 Task: Create a Sprint called Sprint0000000240 in Scrum Project Project0000000080 in Jira. Set Duration of Sprint called Sprint0000000238 in Scrum Project Project0000000080 to 1 week in Jira. Set Duration of Sprint called Sprint0000000239 in Scrum Project Project0000000080 to 2 weeks in Jira. Set Duration of Sprint called Sprint0000000240 in Scrum Project Project0000000080 to 3 weeks in Jira. Create ChildIssue0000000781 as Child Issue of Issue Issue0000000391 in Backlog  in Scrum Project Project0000000079 in Jira
Action: Mouse moved to (75, 256)
Screenshot: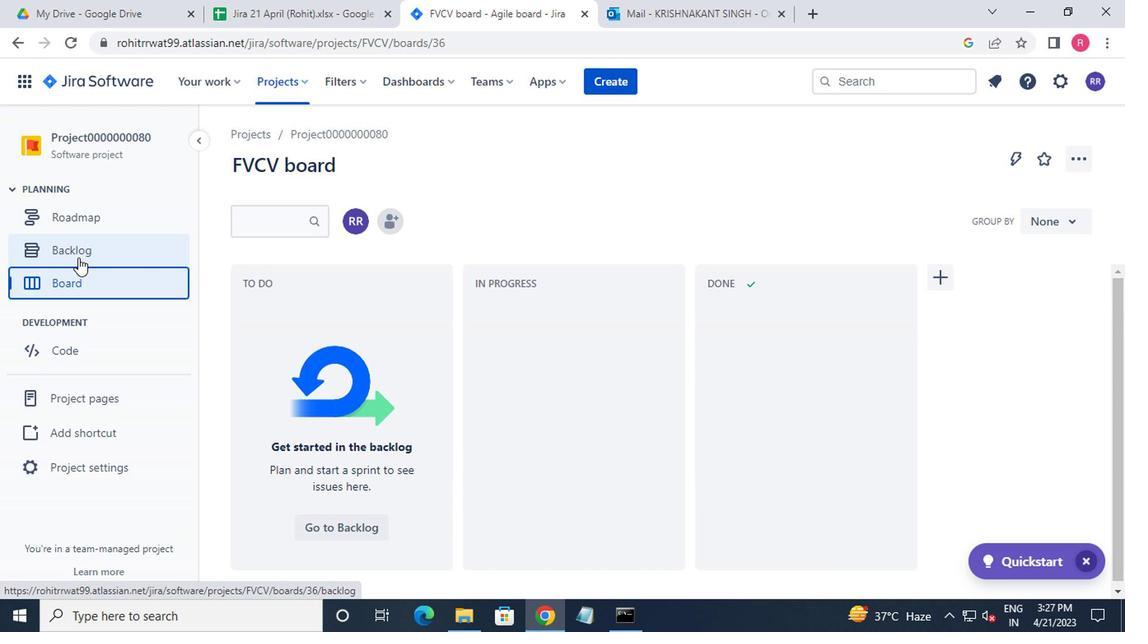 
Action: Mouse pressed left at (75, 256)
Screenshot: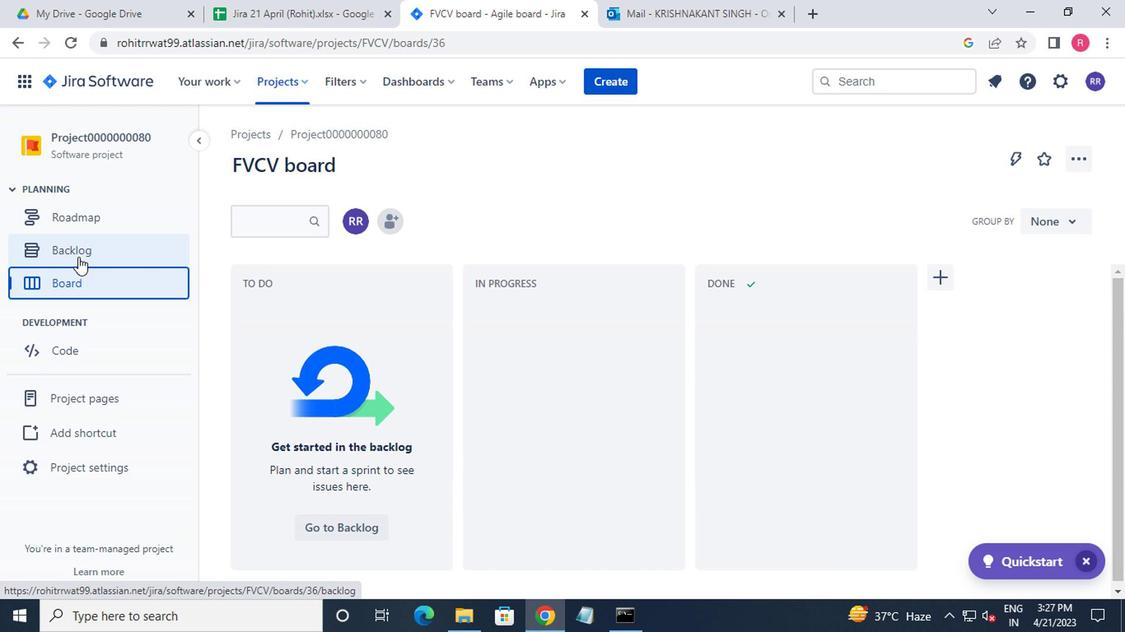 
Action: Mouse moved to (188, 325)
Screenshot: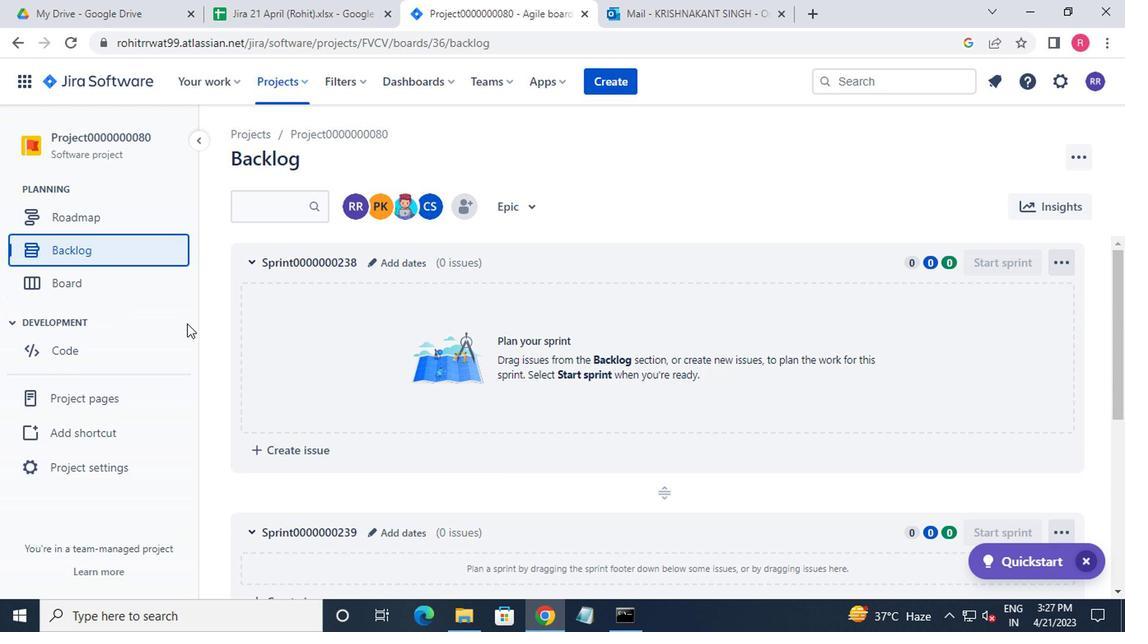 
Action: Mouse scrolled (188, 324) with delta (0, 0)
Screenshot: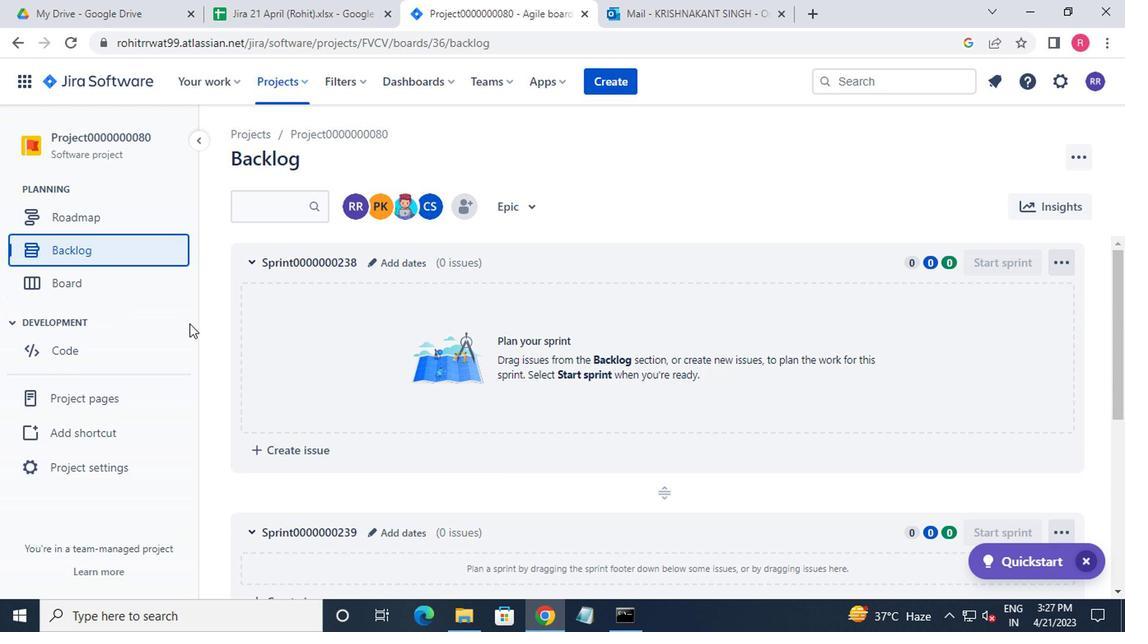 
Action: Mouse moved to (191, 327)
Screenshot: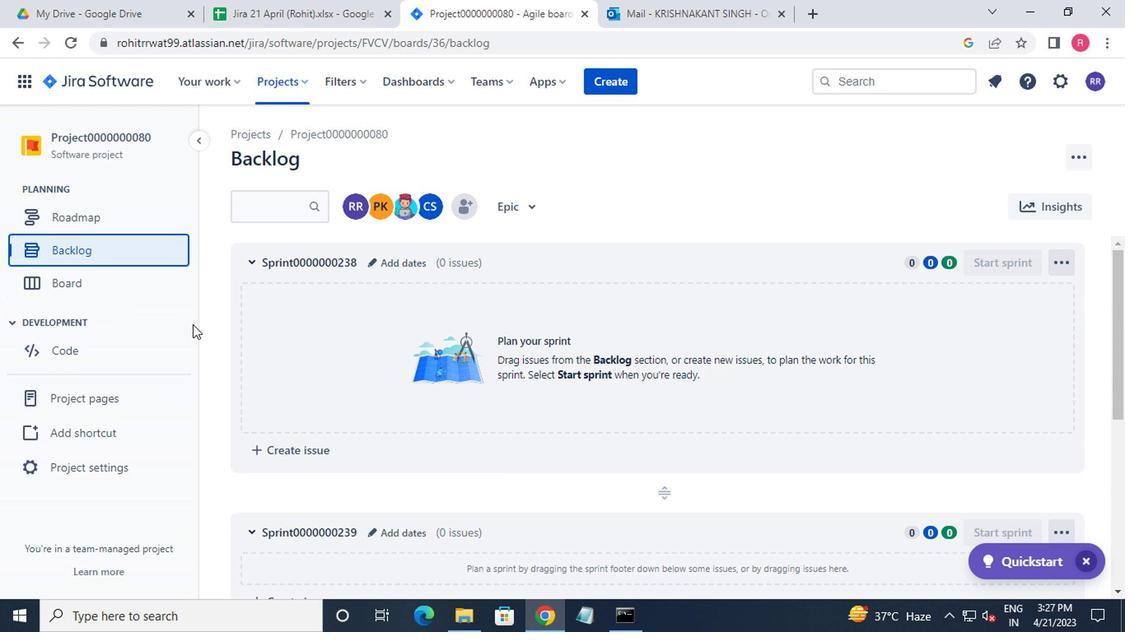 
Action: Mouse scrolled (191, 325) with delta (0, -1)
Screenshot: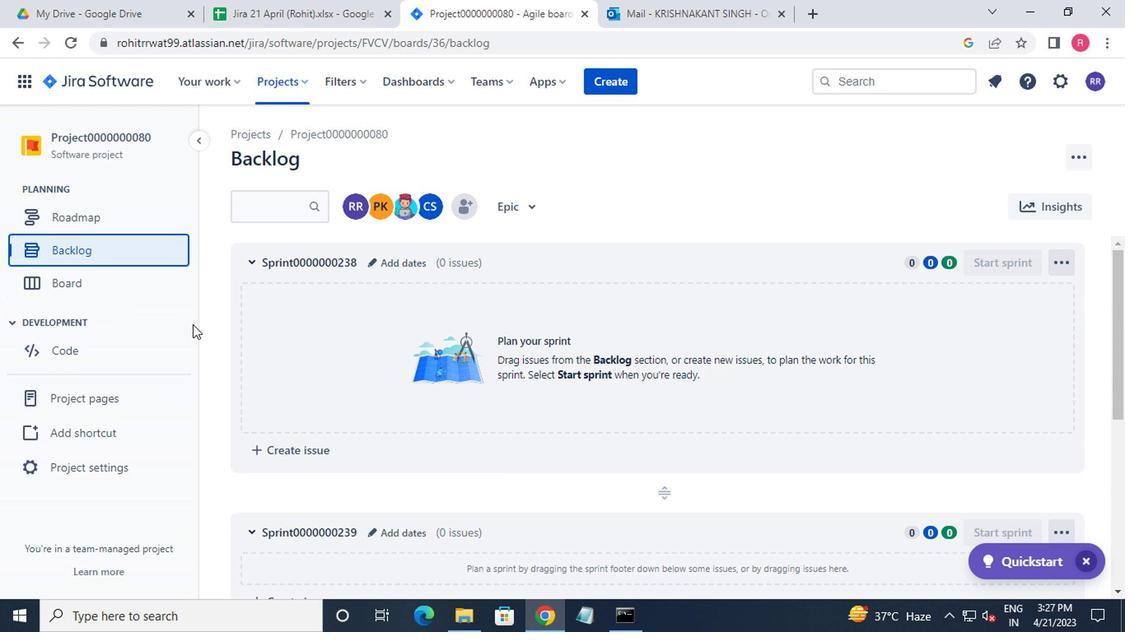 
Action: Mouse moved to (513, 325)
Screenshot: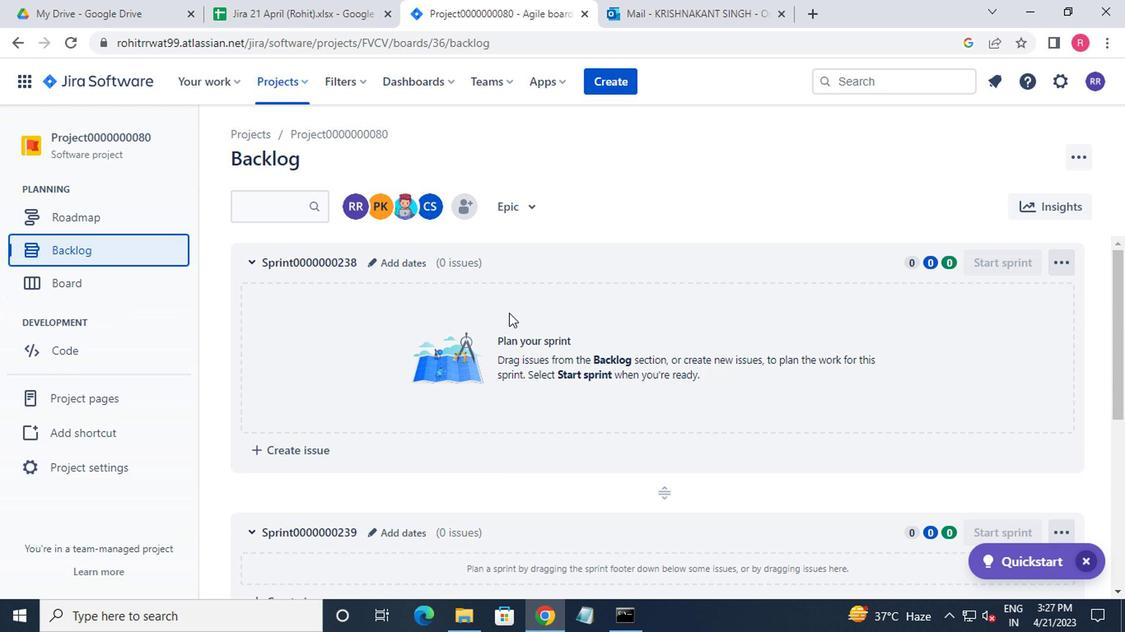 
Action: Mouse scrolled (513, 325) with delta (0, 0)
Screenshot: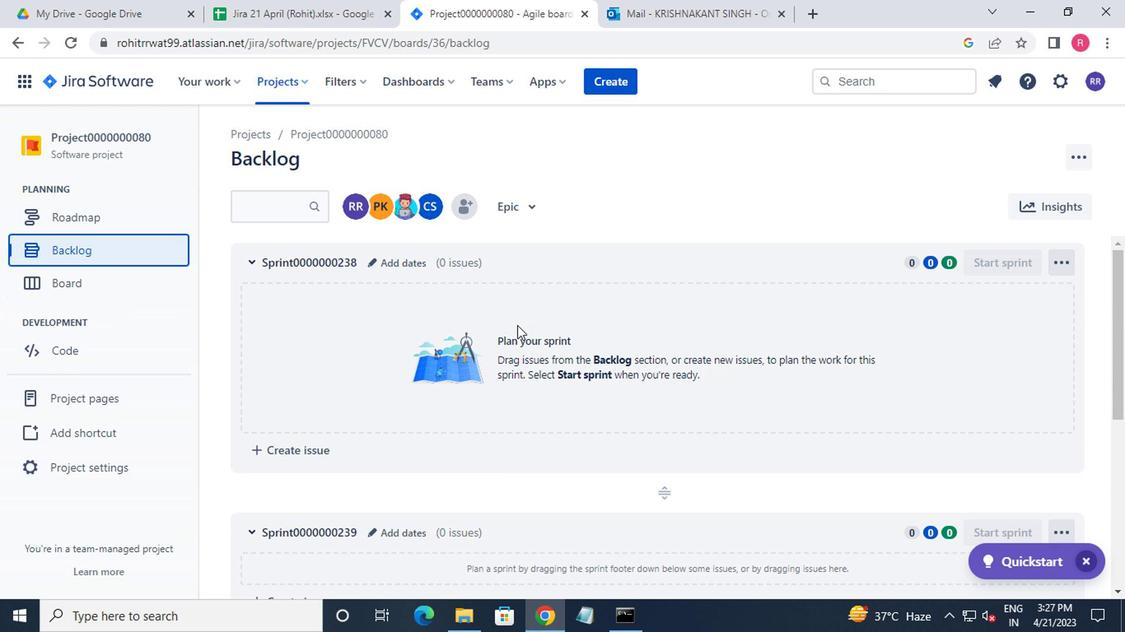 
Action: Mouse moved to (513, 327)
Screenshot: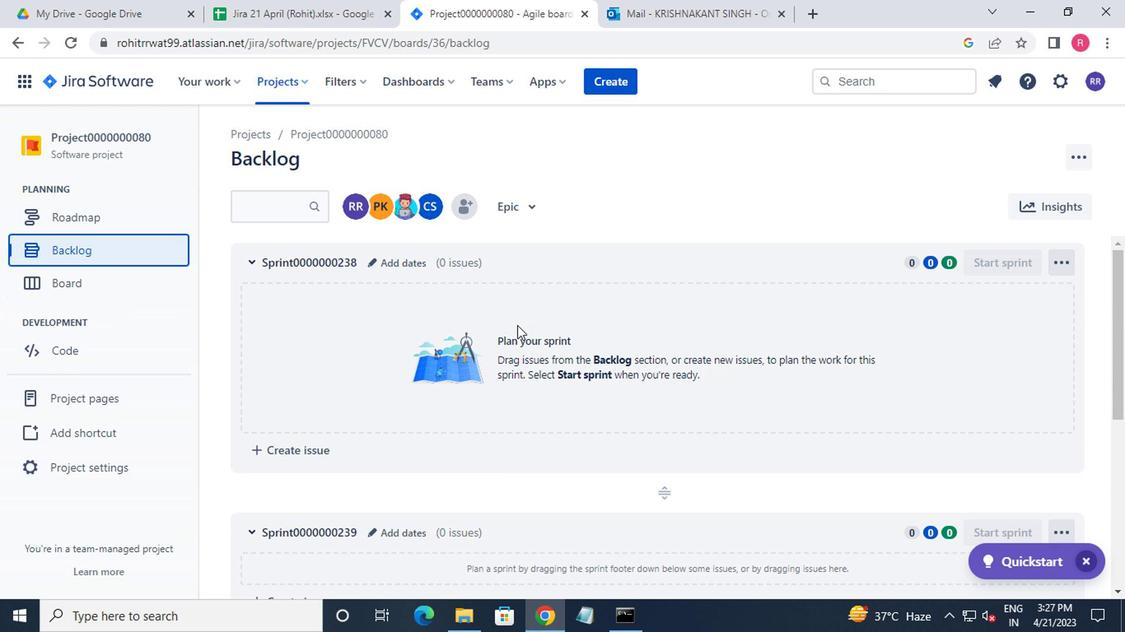 
Action: Mouse scrolled (513, 325) with delta (0, -1)
Screenshot: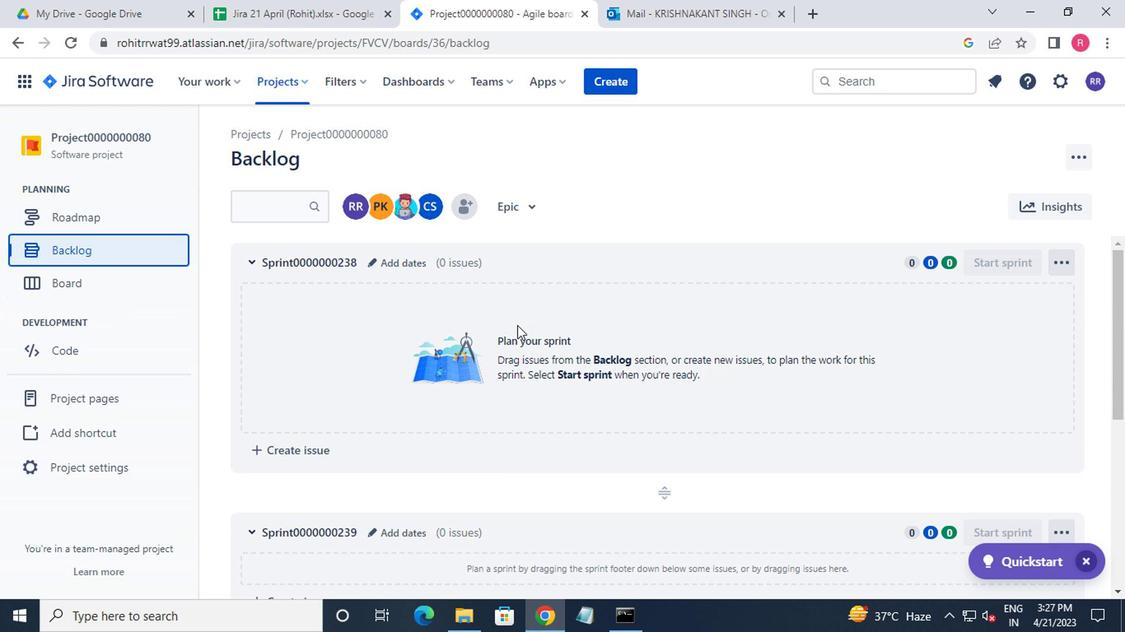 
Action: Mouse scrolled (513, 325) with delta (0, -1)
Screenshot: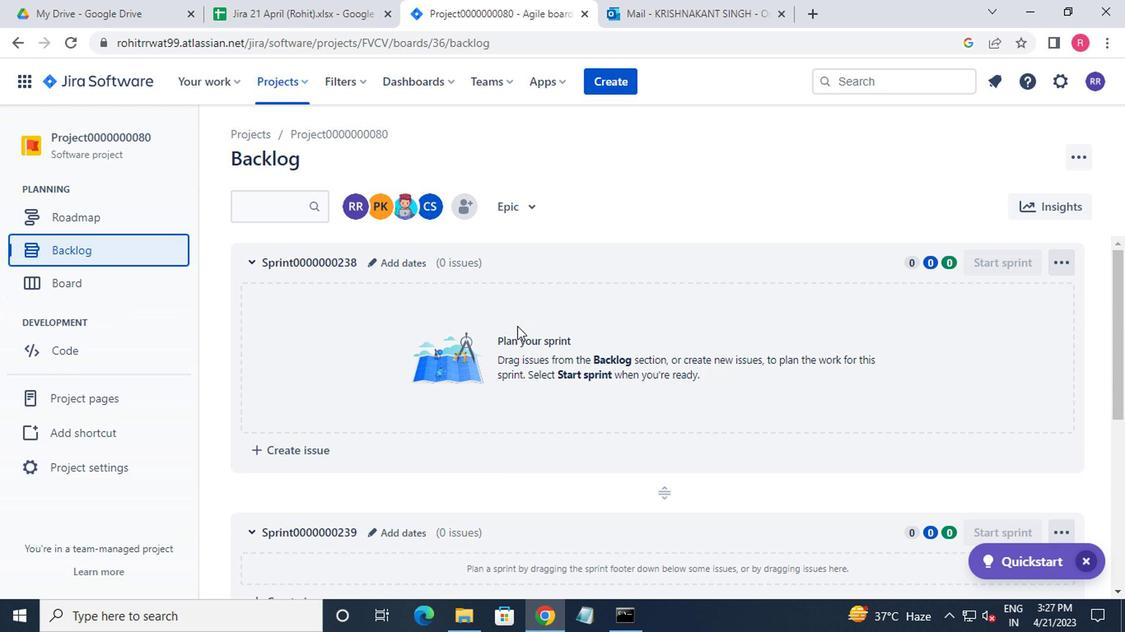 
Action: Mouse moved to (514, 328)
Screenshot: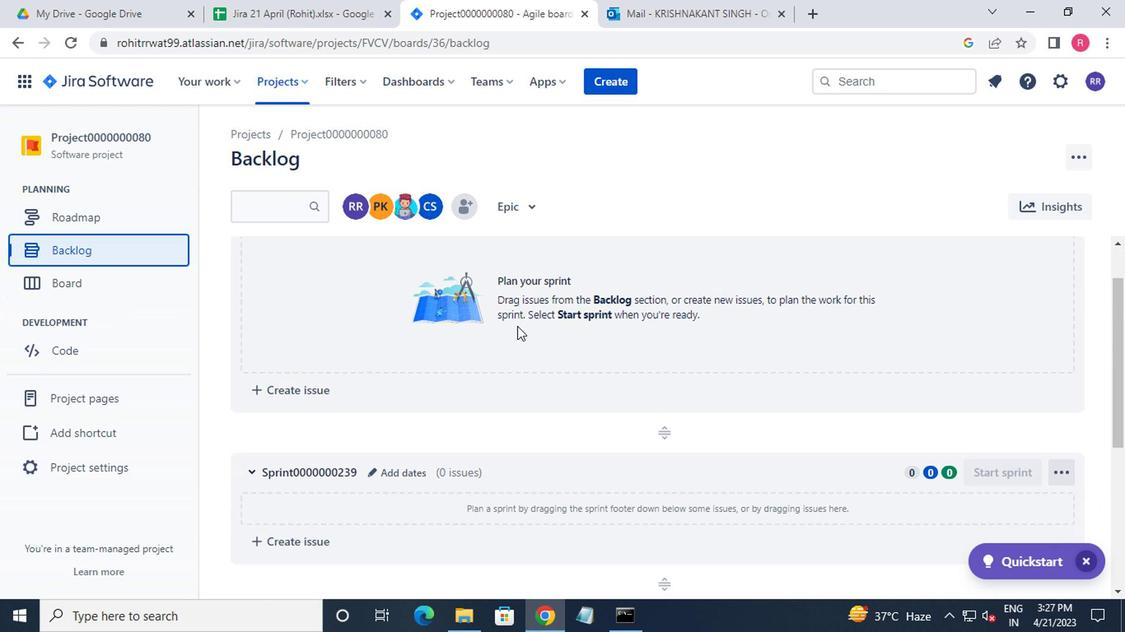 
Action: Mouse scrolled (514, 327) with delta (0, -1)
Screenshot: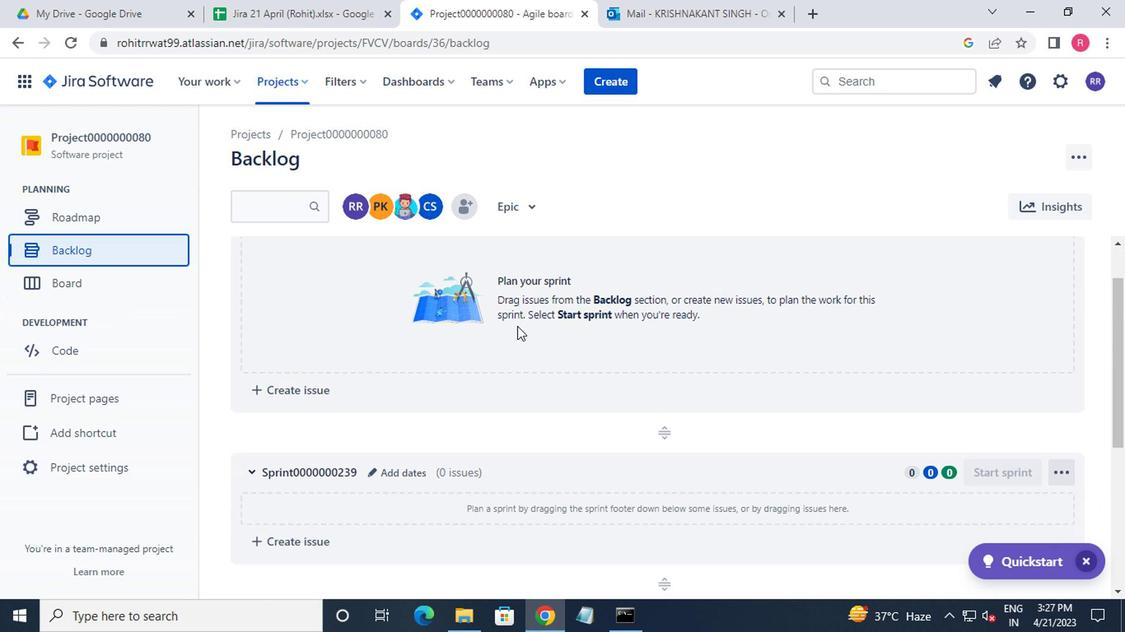 
Action: Mouse moved to (514, 330)
Screenshot: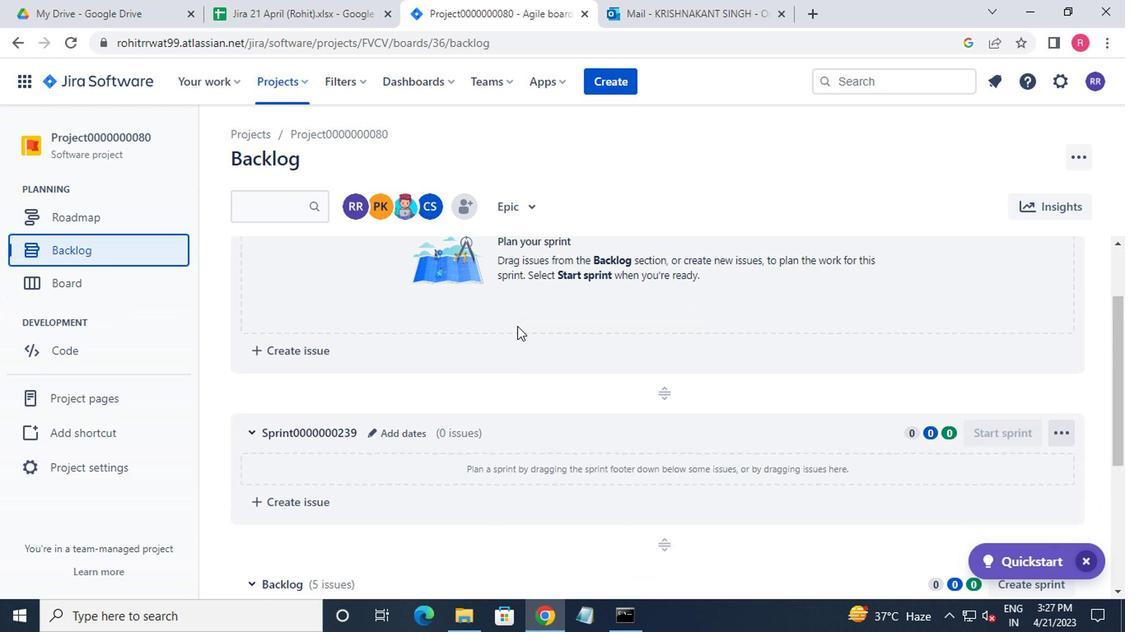 
Action: Mouse scrolled (514, 329) with delta (0, -1)
Screenshot: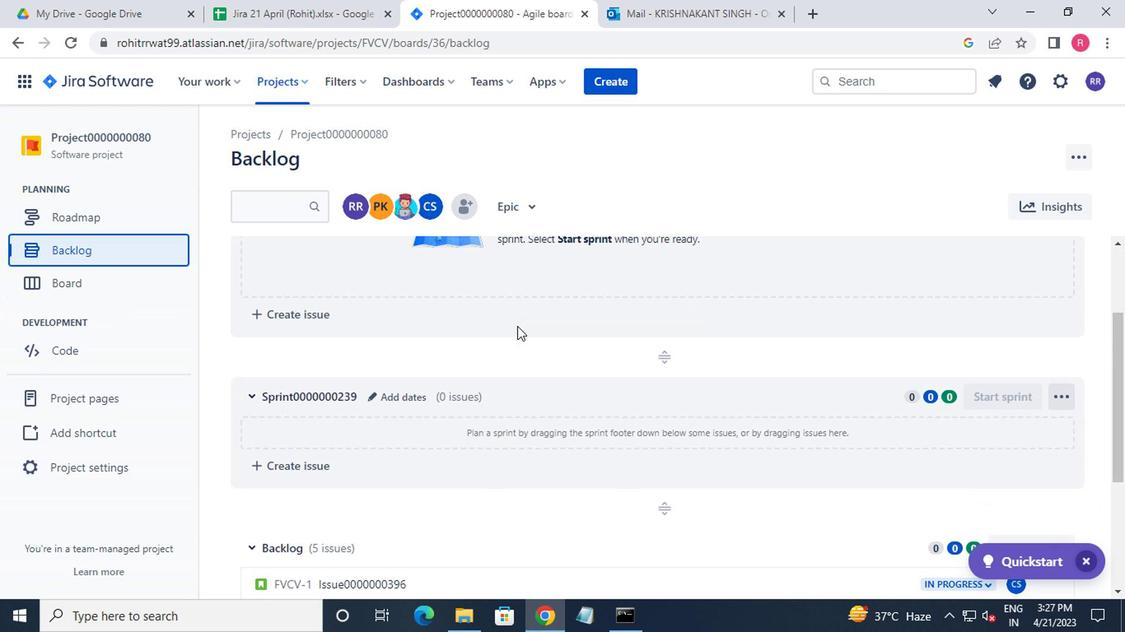 
Action: Mouse moved to (518, 333)
Screenshot: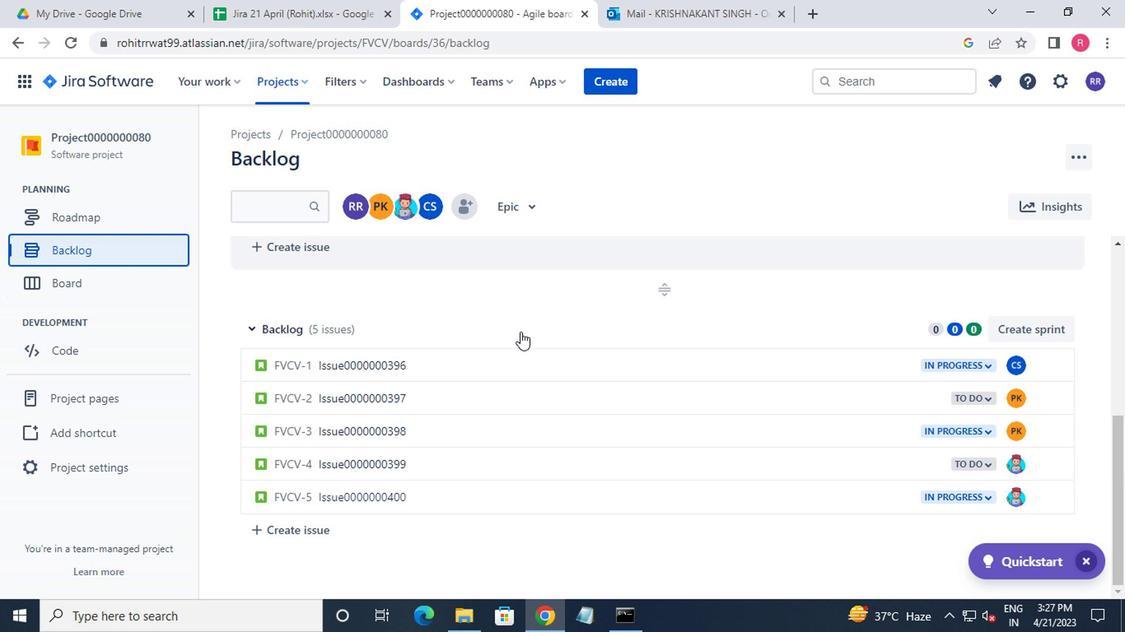 
Action: Mouse scrolled (518, 334) with delta (0, 1)
Screenshot: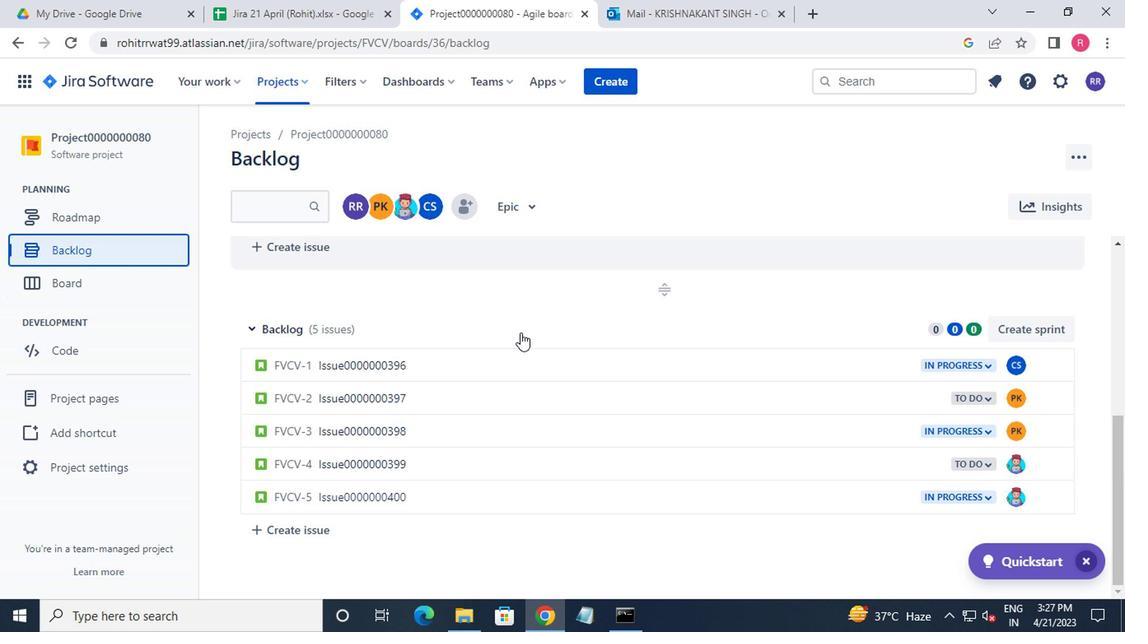 
Action: Mouse scrolled (518, 334) with delta (0, 1)
Screenshot: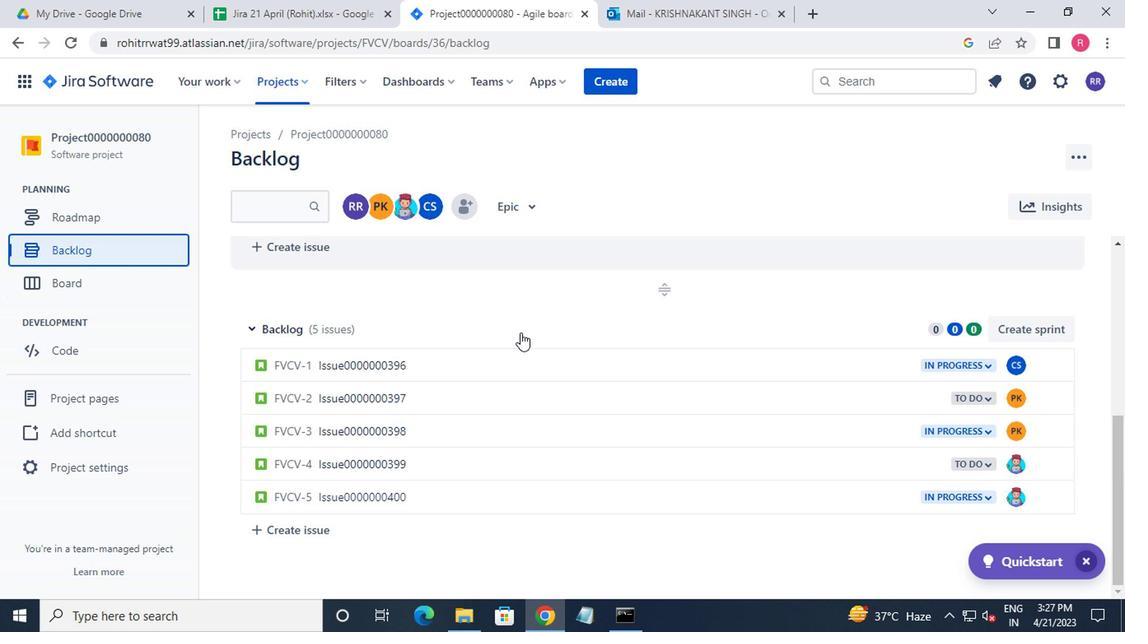 
Action: Mouse scrolled (518, 334) with delta (0, 1)
Screenshot: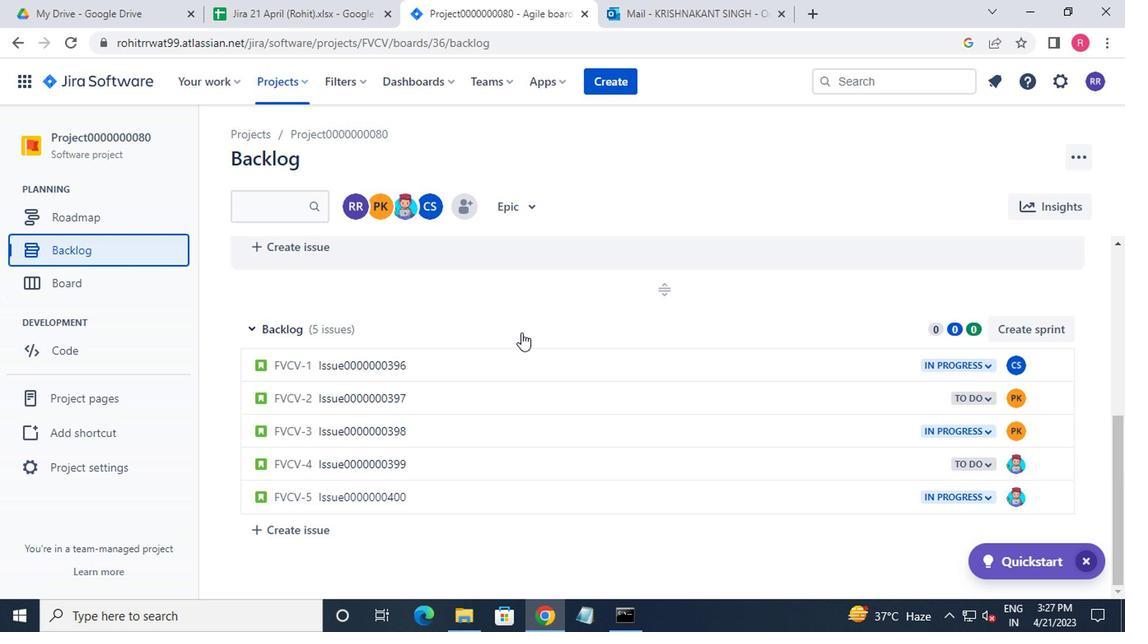 
Action: Mouse moved to (518, 333)
Screenshot: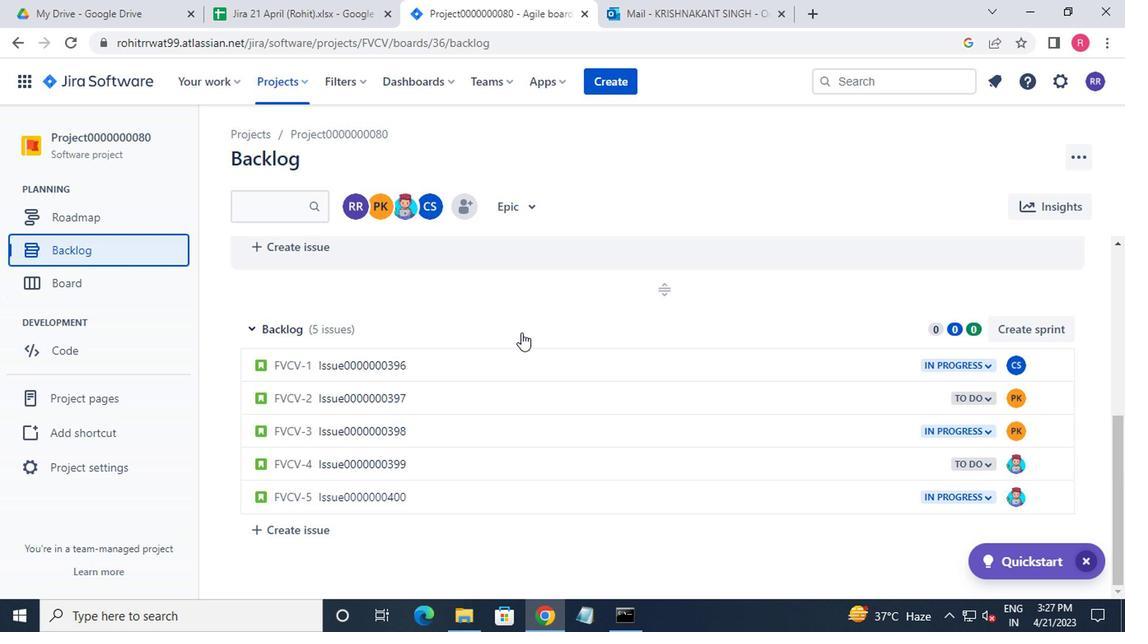 
Action: Mouse scrolled (518, 334) with delta (0, 1)
Screenshot: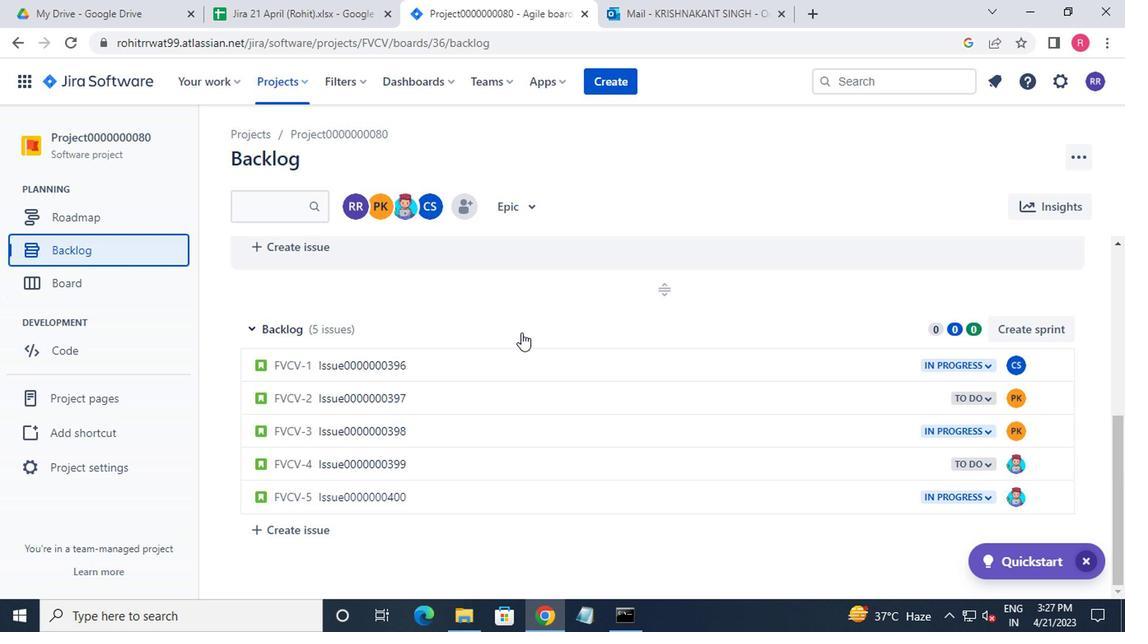 
Action: Mouse moved to (518, 333)
Screenshot: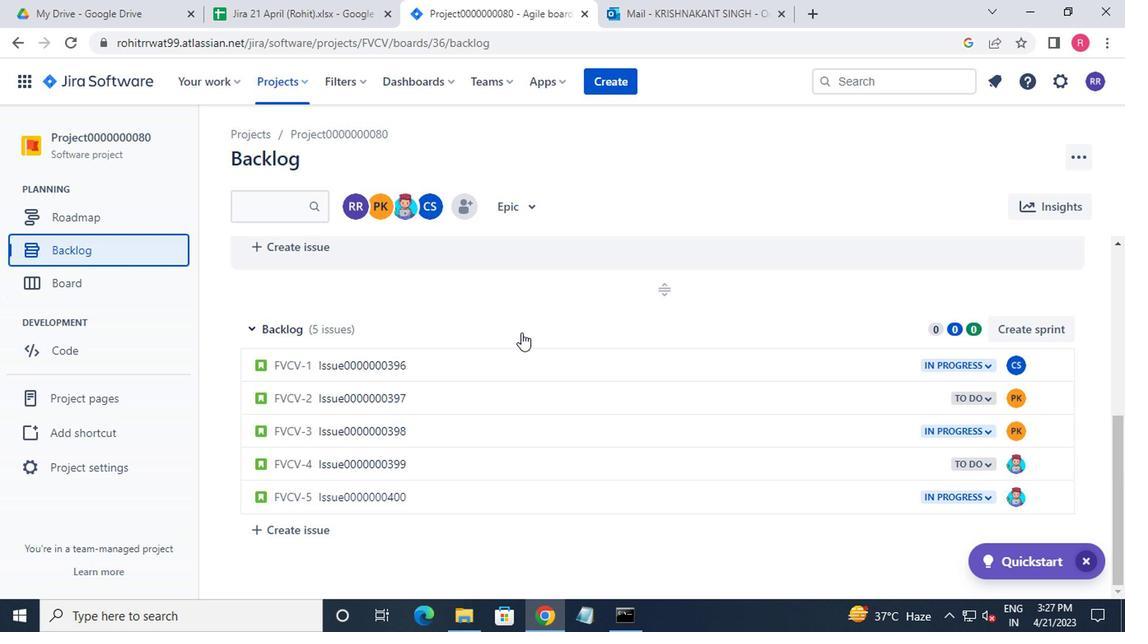 
Action: Mouse scrolled (518, 332) with delta (0, 0)
Screenshot: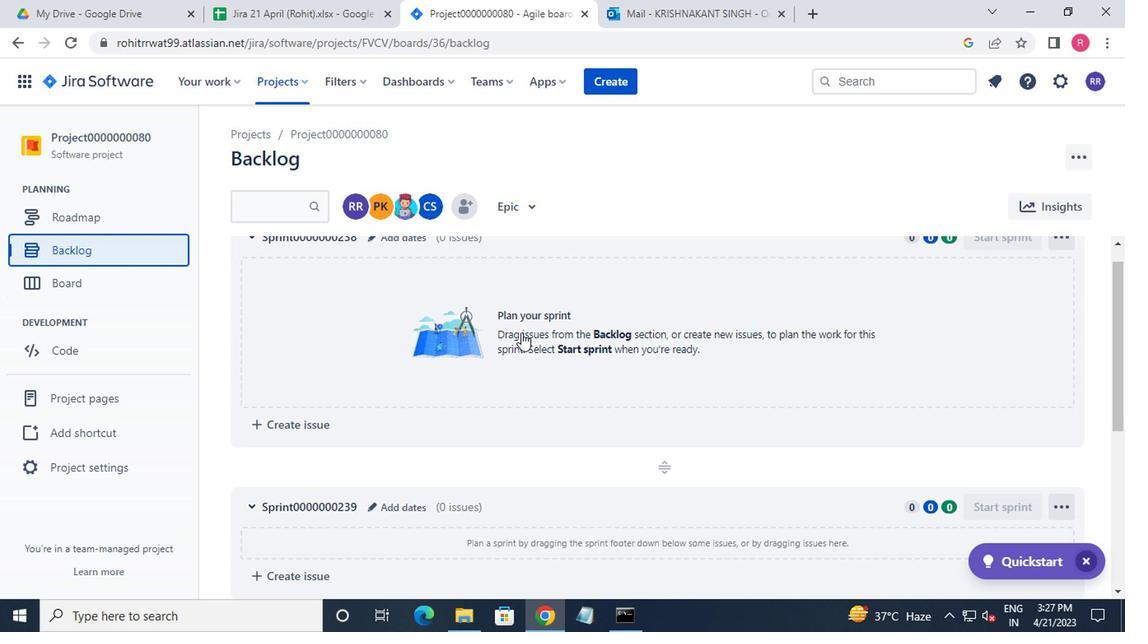 
Action: Mouse scrolled (518, 332) with delta (0, 0)
Screenshot: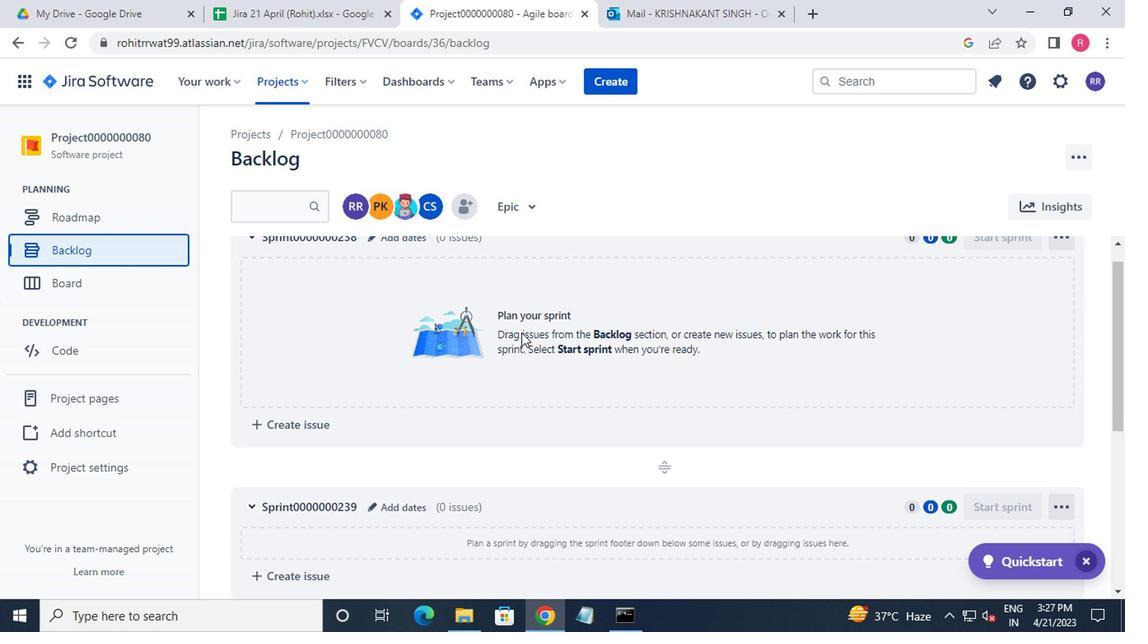 
Action: Mouse moved to (1029, 494)
Screenshot: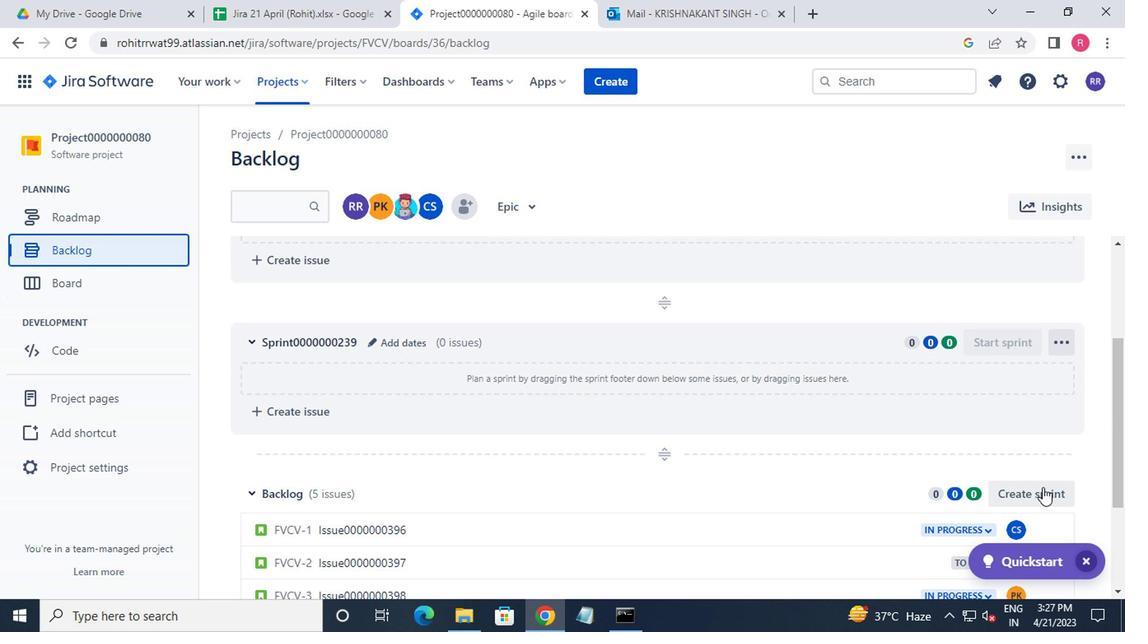 
Action: Mouse pressed left at (1029, 494)
Screenshot: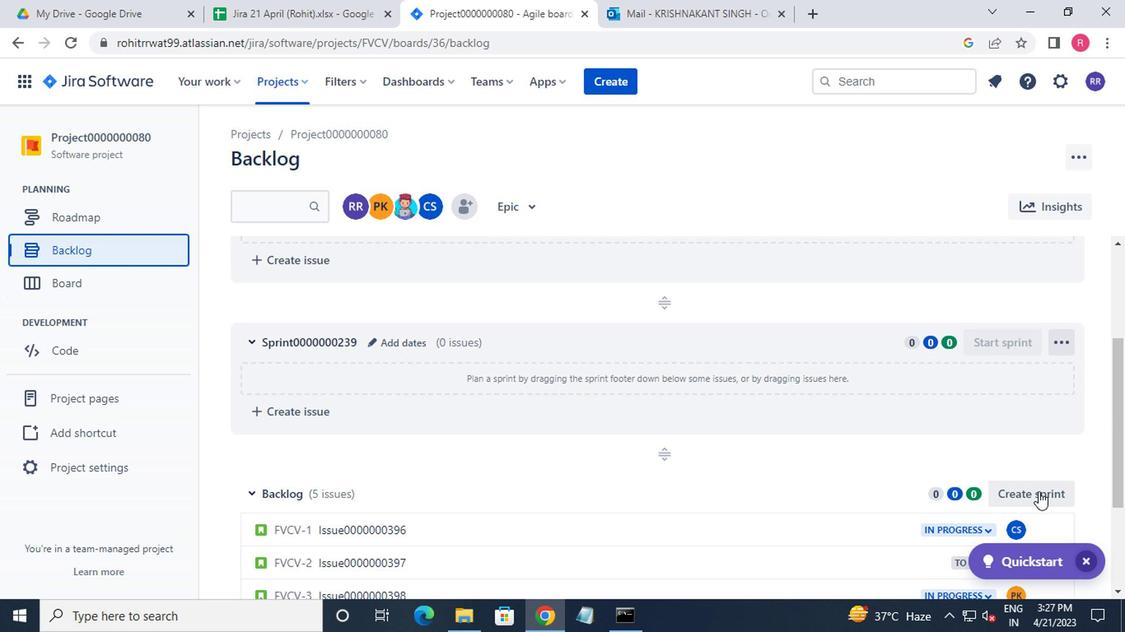 
Action: Mouse moved to (427, 491)
Screenshot: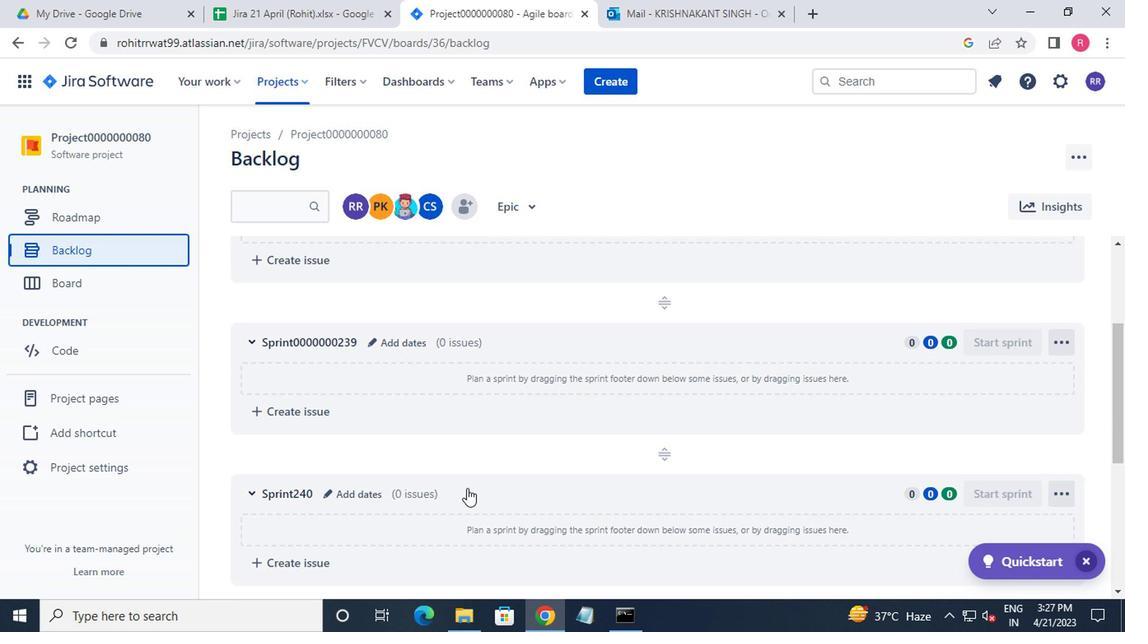 
Action: Mouse scrolled (427, 490) with delta (0, 0)
Screenshot: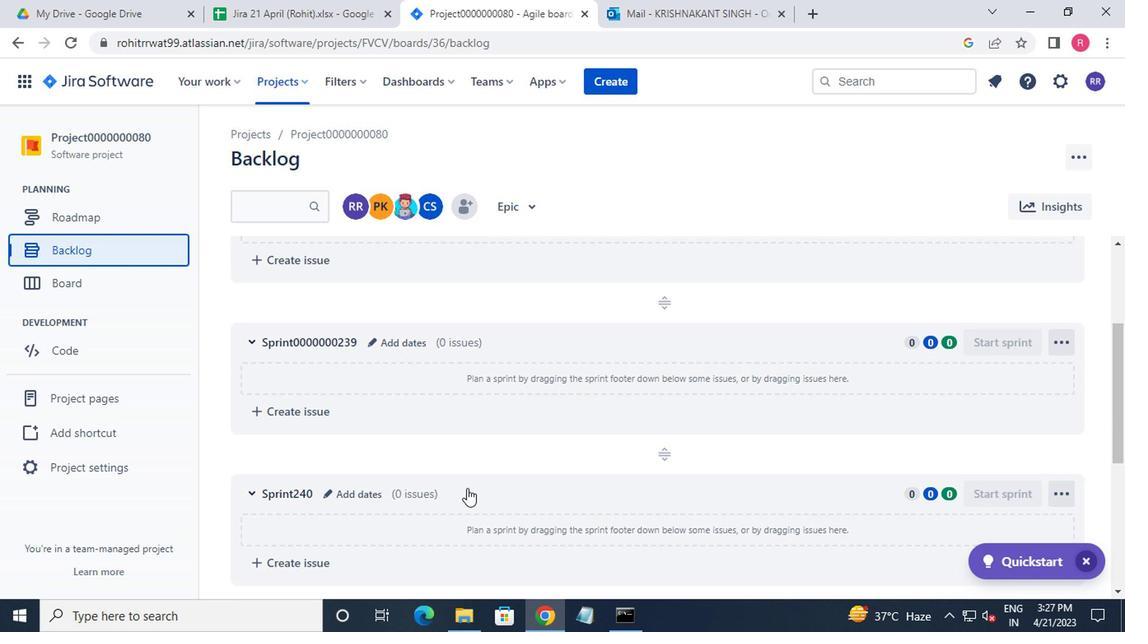 
Action: Mouse moved to (323, 416)
Screenshot: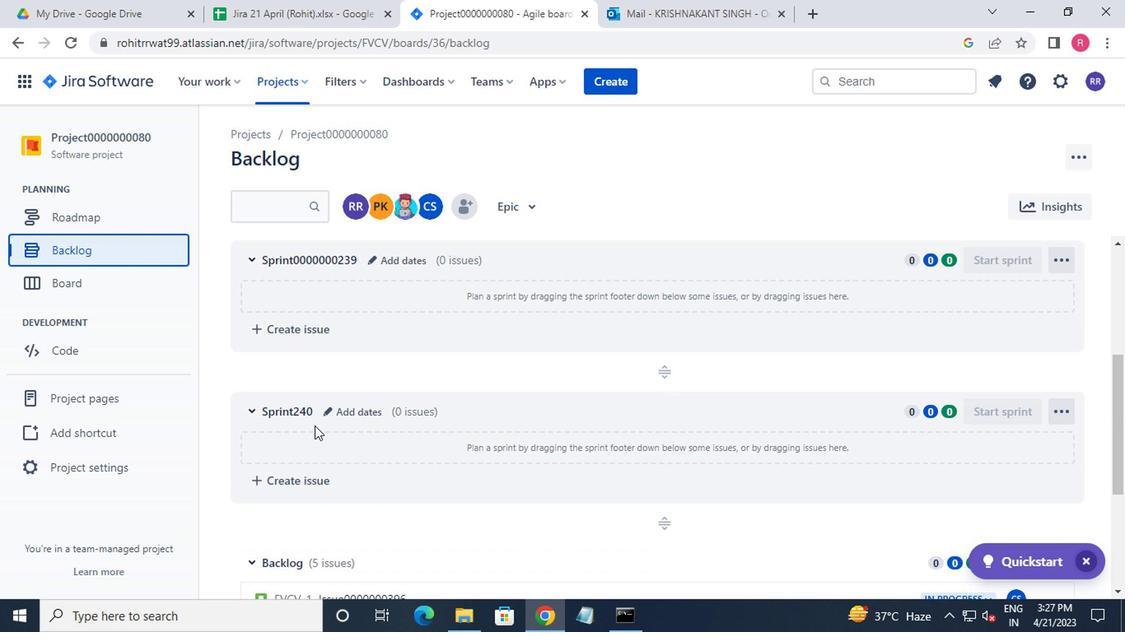 
Action: Mouse pressed left at (323, 416)
Screenshot: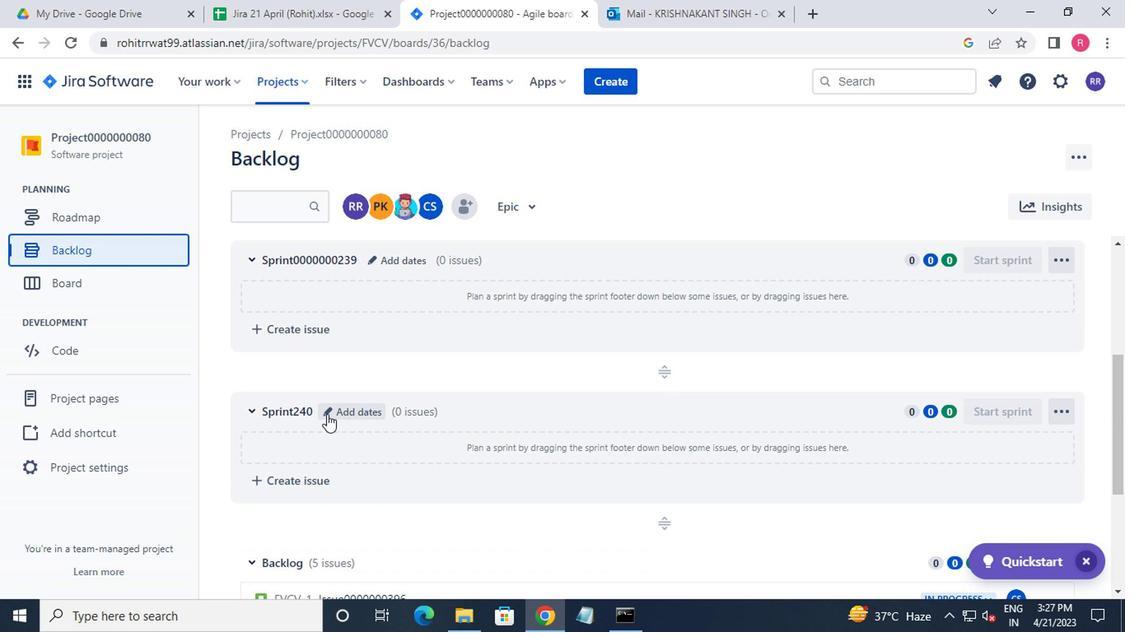 
Action: Mouse moved to (365, 208)
Screenshot: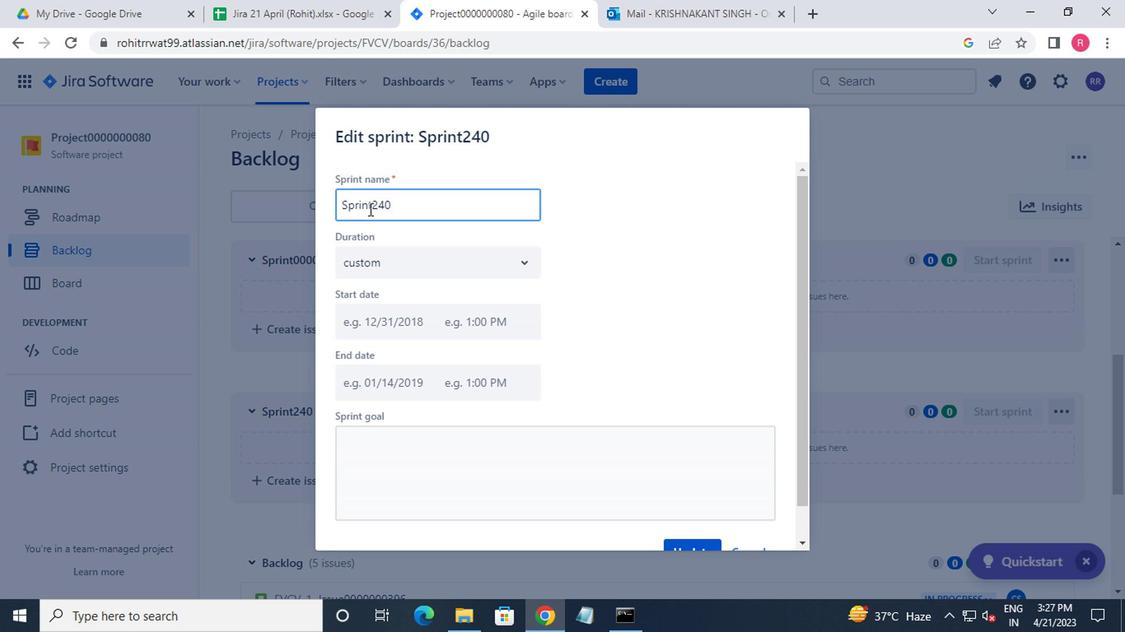 
Action: Mouse pressed left at (365, 208)
Screenshot: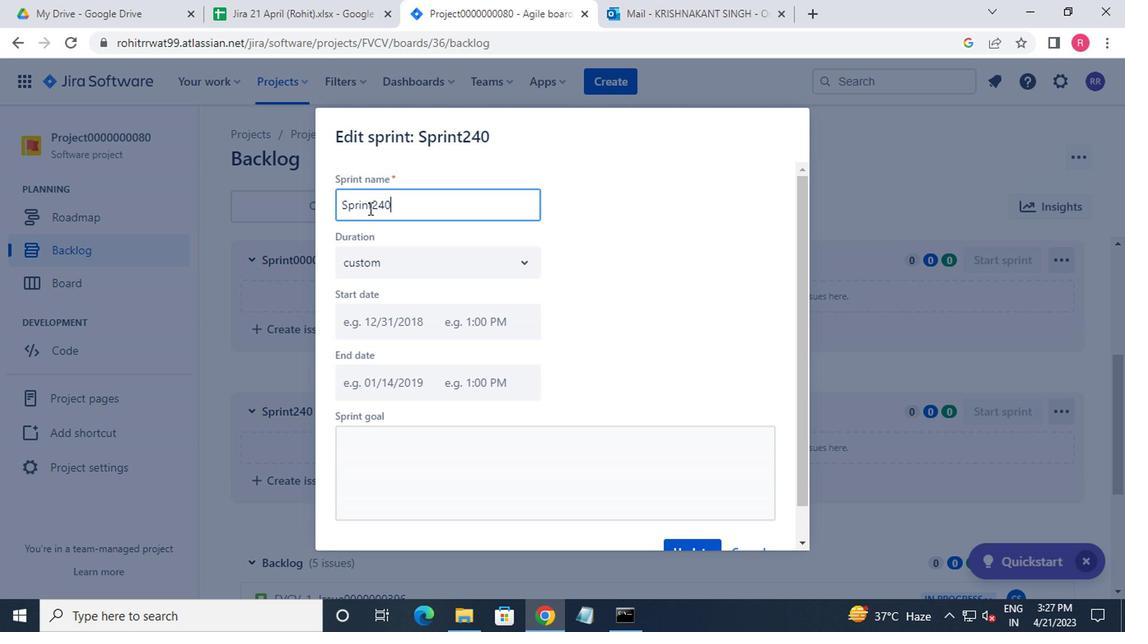 
Action: Mouse moved to (369, 206)
Screenshot: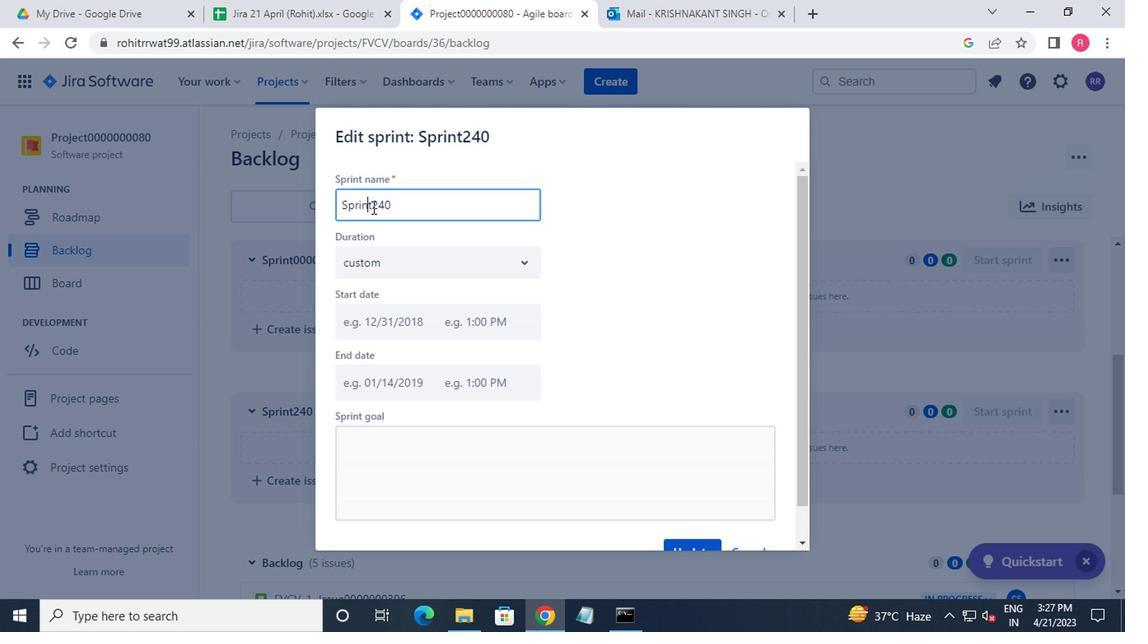 
Action: Mouse pressed left at (369, 206)
Screenshot: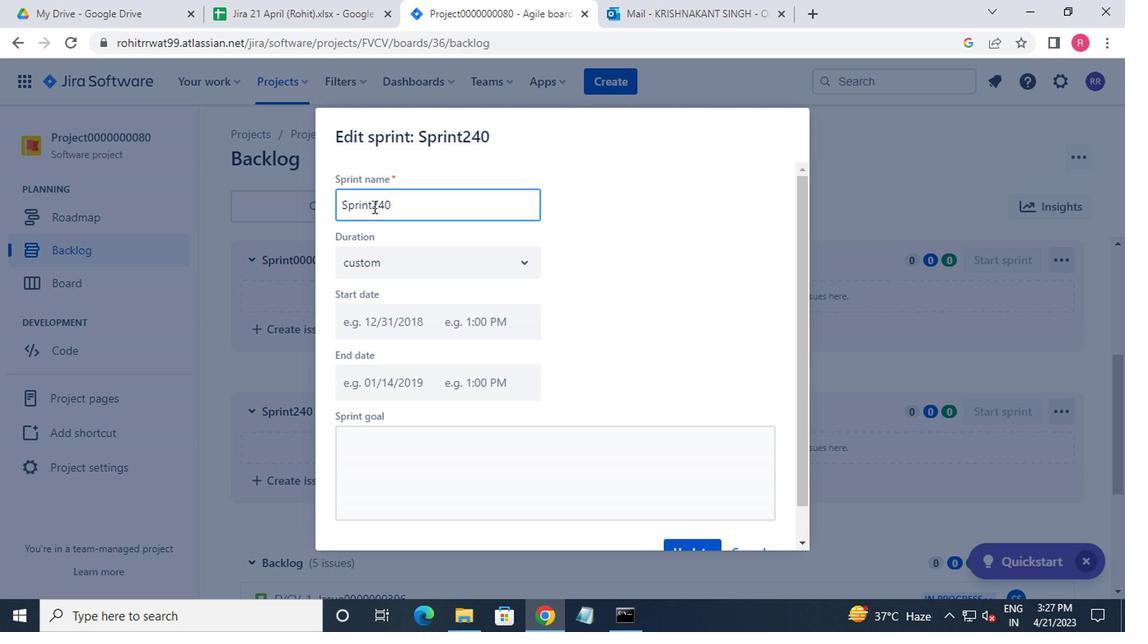 
Action: Key pressed 0000000<Key.enter>
Screenshot: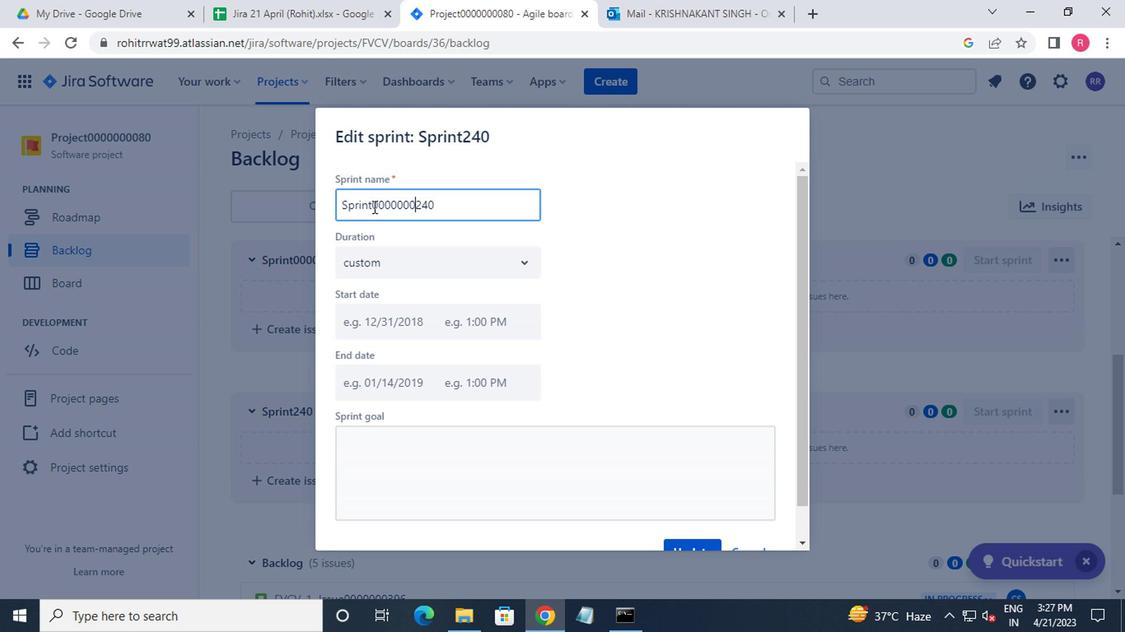 
Action: Mouse moved to (403, 287)
Screenshot: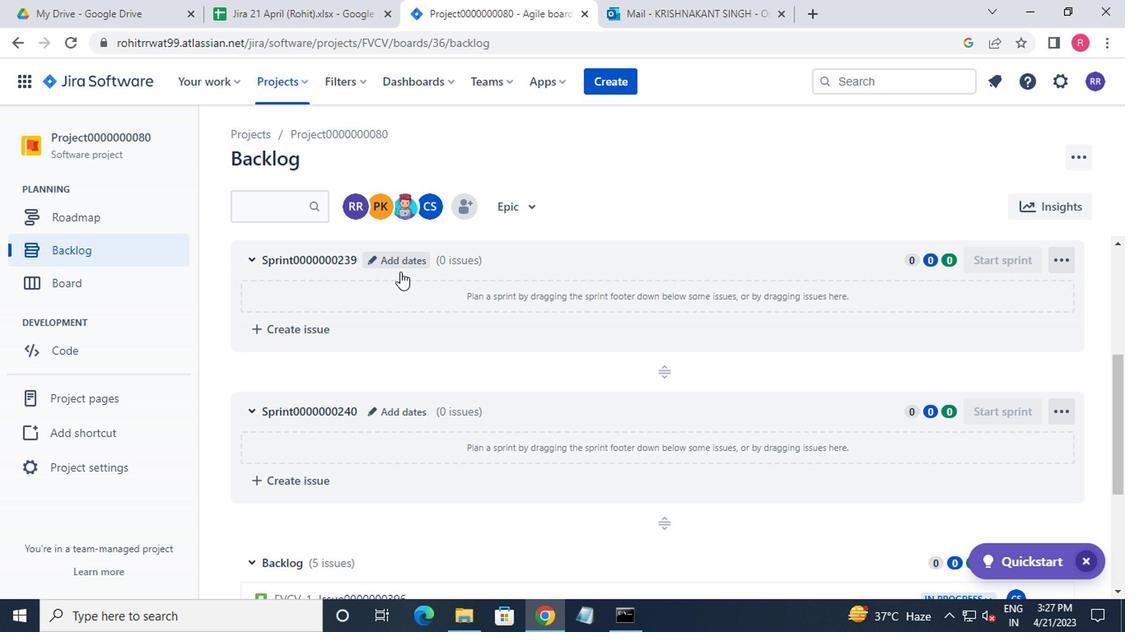 
Action: Mouse scrolled (403, 288) with delta (0, 1)
Screenshot: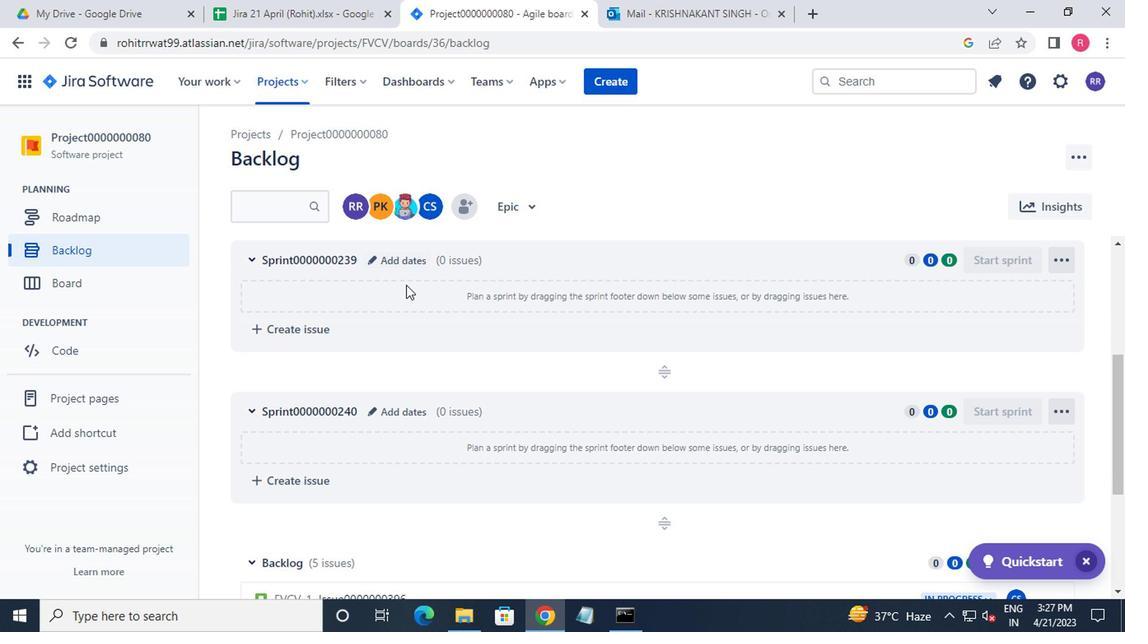 
Action: Mouse scrolled (403, 288) with delta (0, 1)
Screenshot: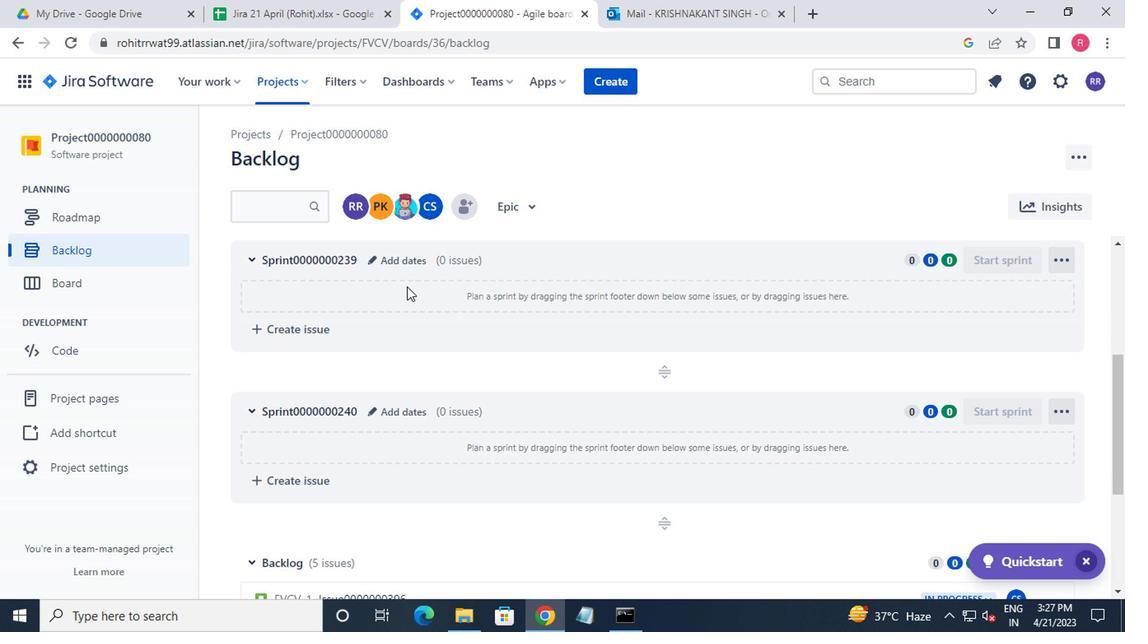 
Action: Mouse scrolled (403, 288) with delta (0, 1)
Screenshot: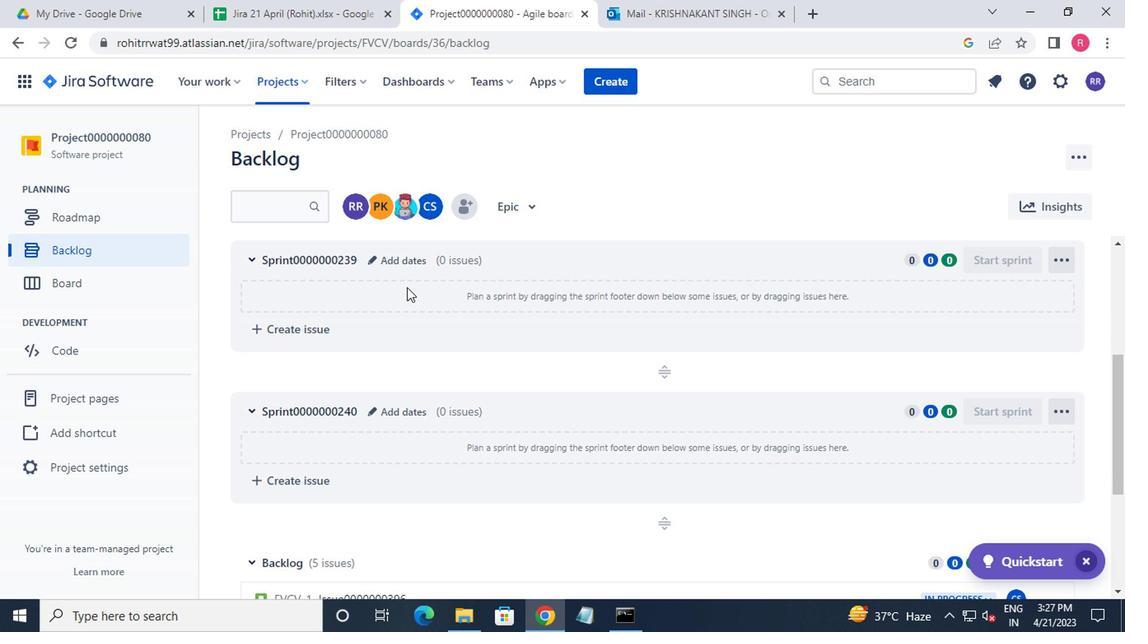 
Action: Mouse scrolled (403, 288) with delta (0, 1)
Screenshot: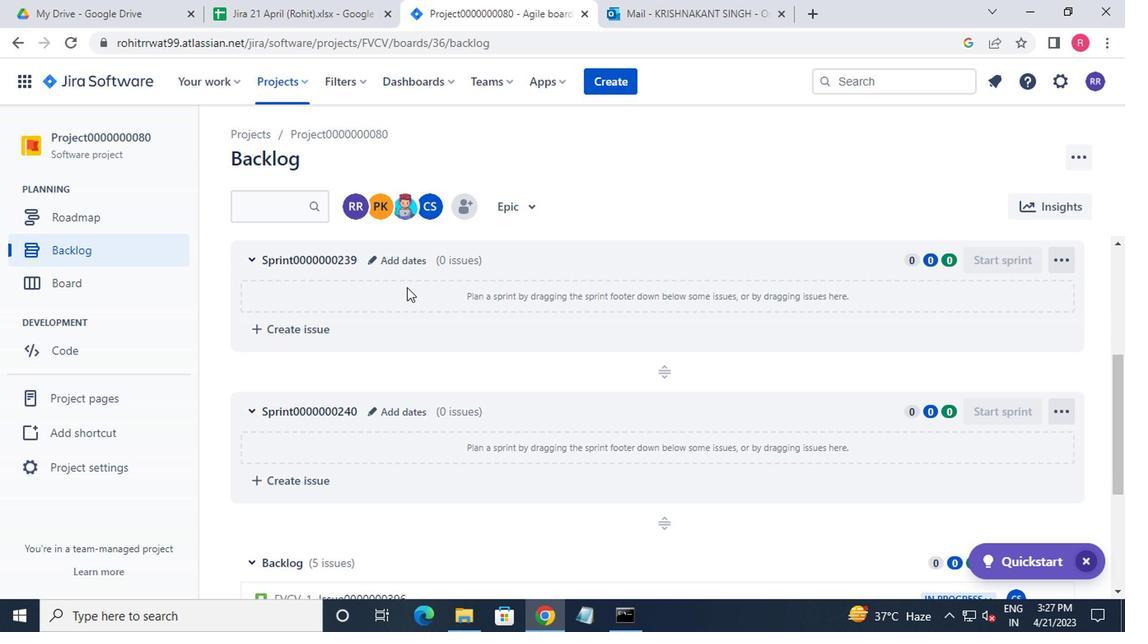 
Action: Mouse moved to (363, 267)
Screenshot: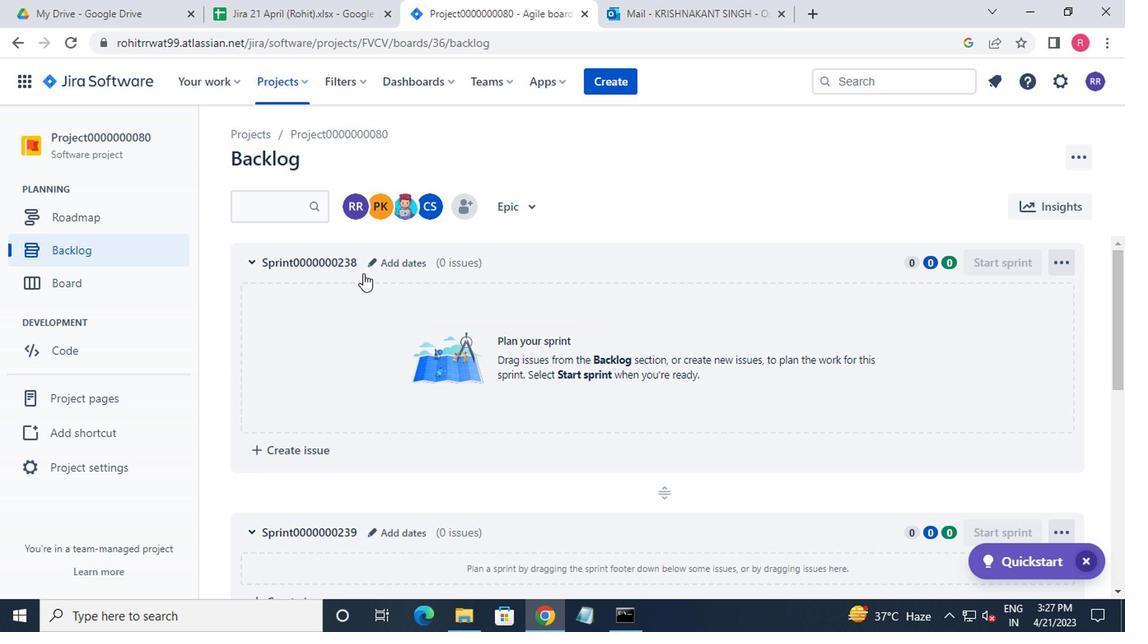 
Action: Mouse pressed left at (363, 267)
Screenshot: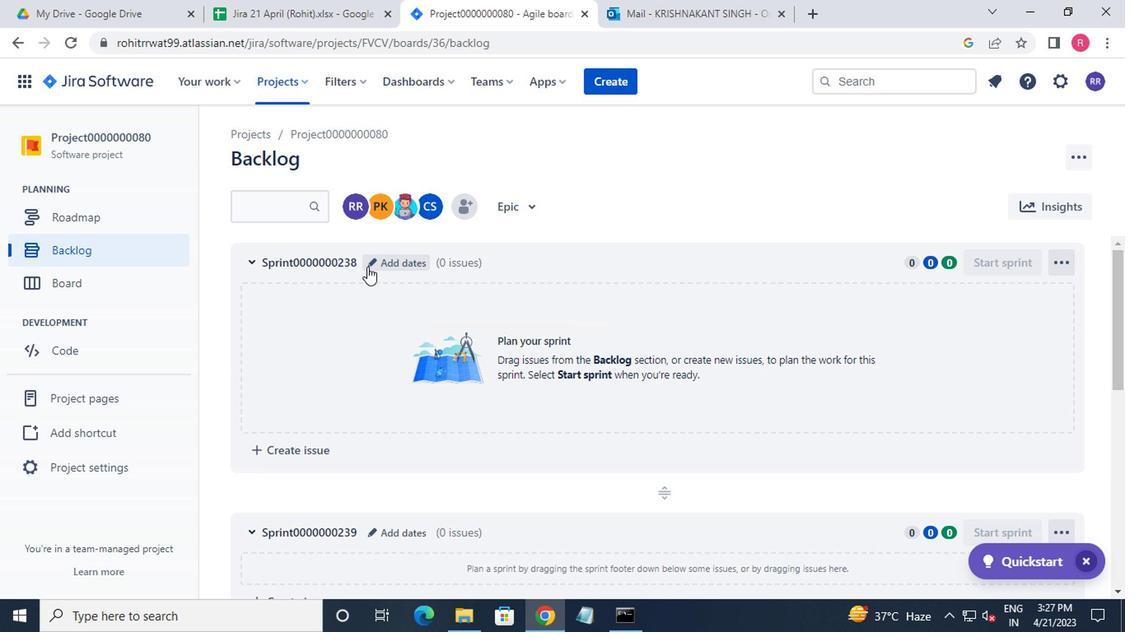 
Action: Mouse moved to (436, 256)
Screenshot: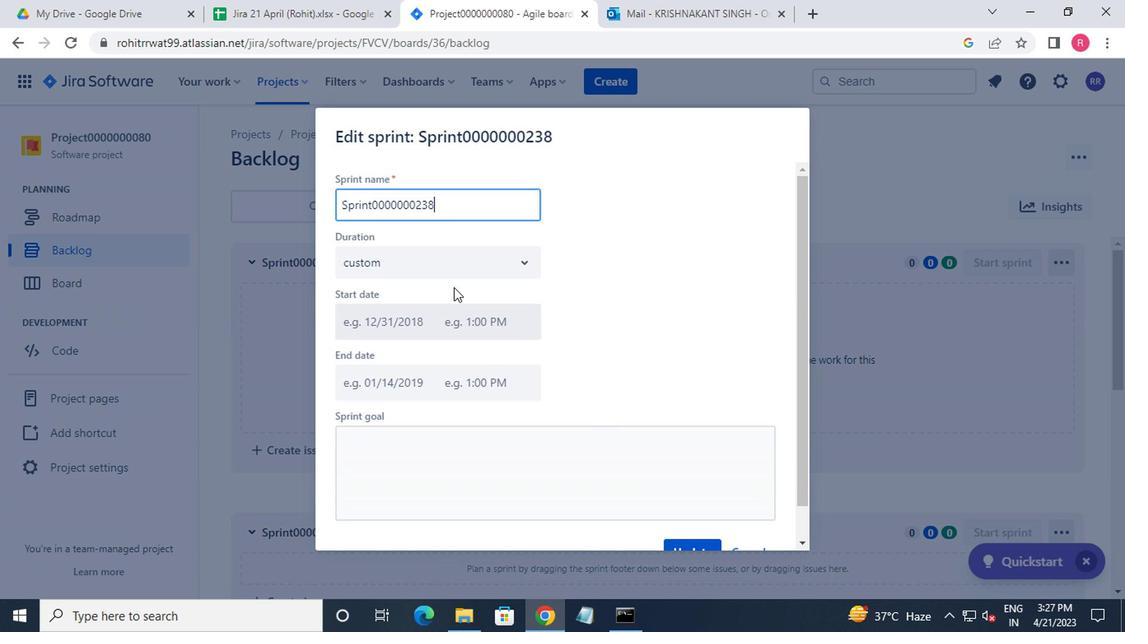 
Action: Mouse pressed left at (436, 256)
Screenshot: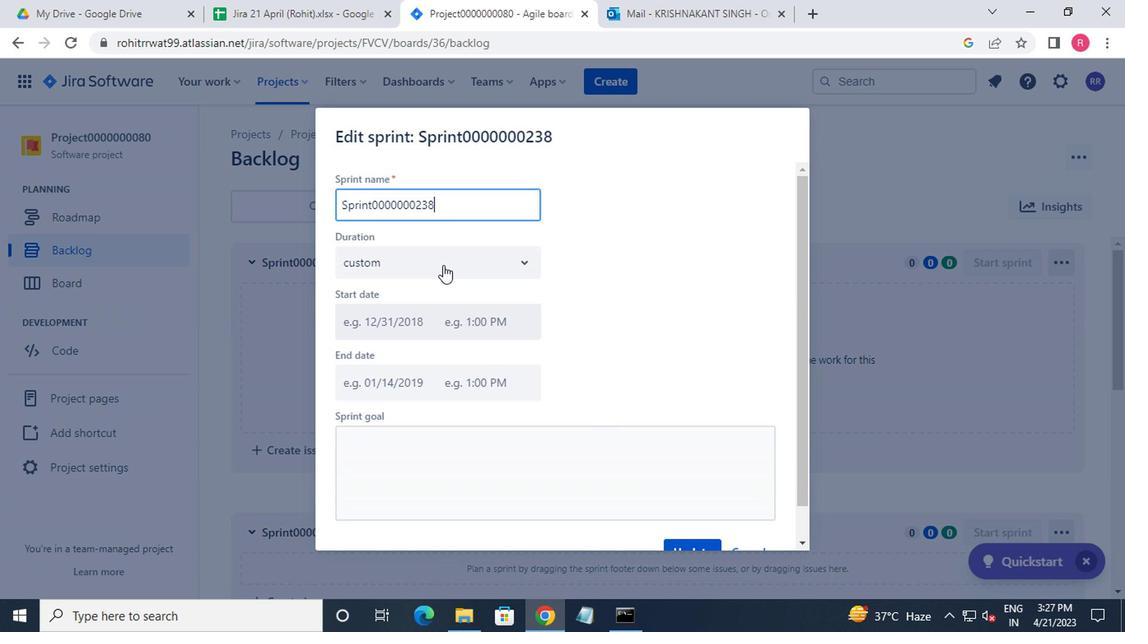 
Action: Mouse moved to (424, 313)
Screenshot: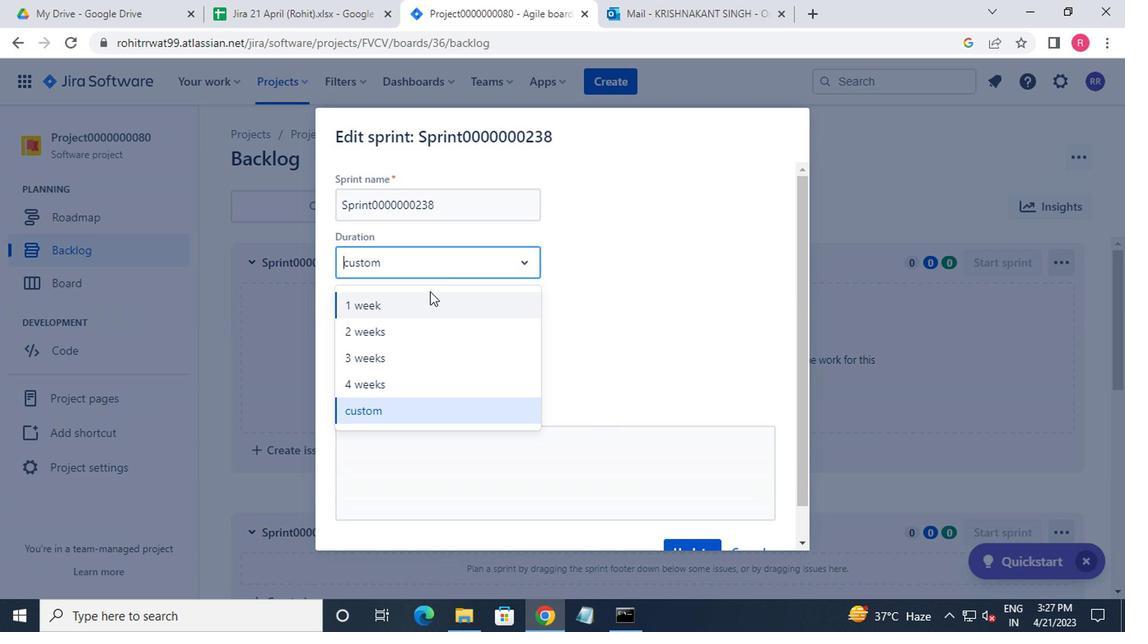 
Action: Mouse pressed left at (424, 313)
Screenshot: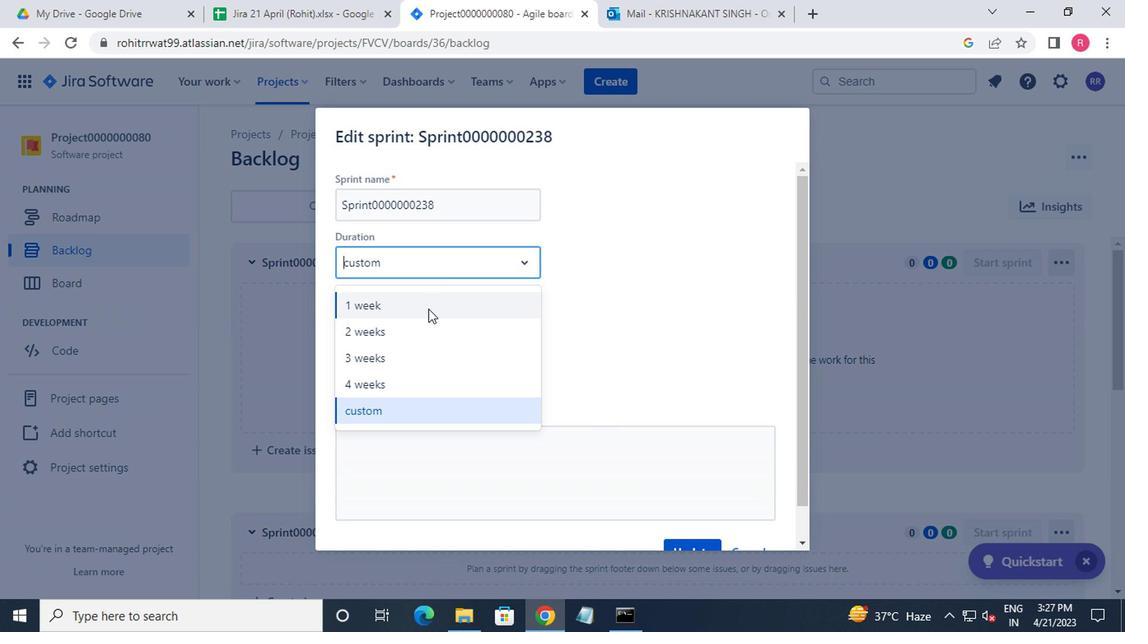 
Action: Mouse moved to (676, 550)
Screenshot: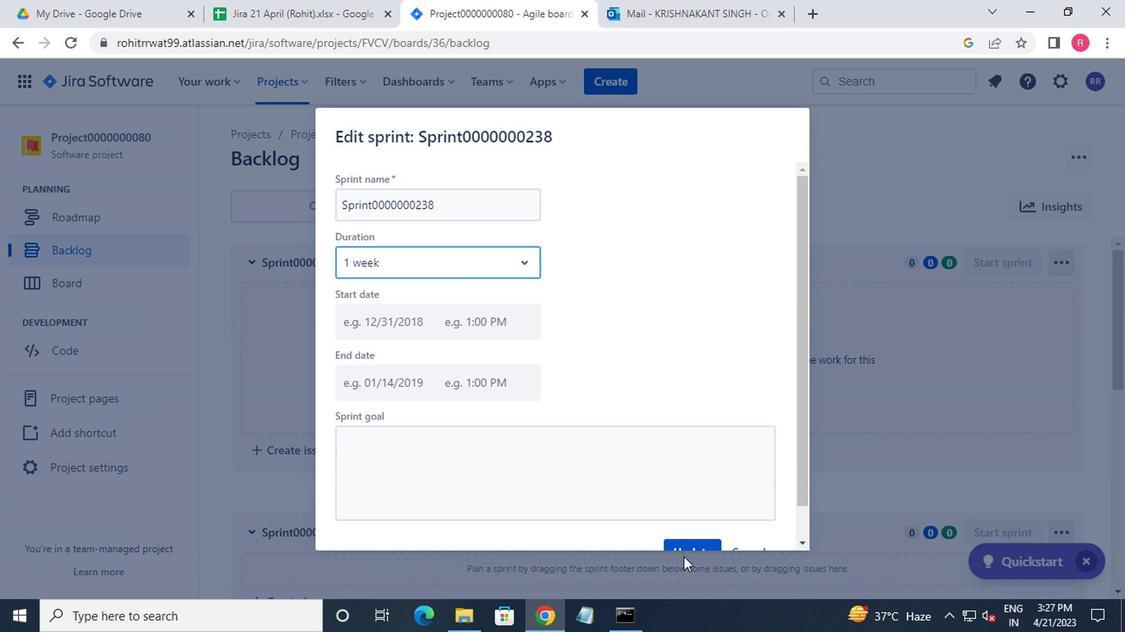 
Action: Mouse pressed left at (676, 550)
Screenshot: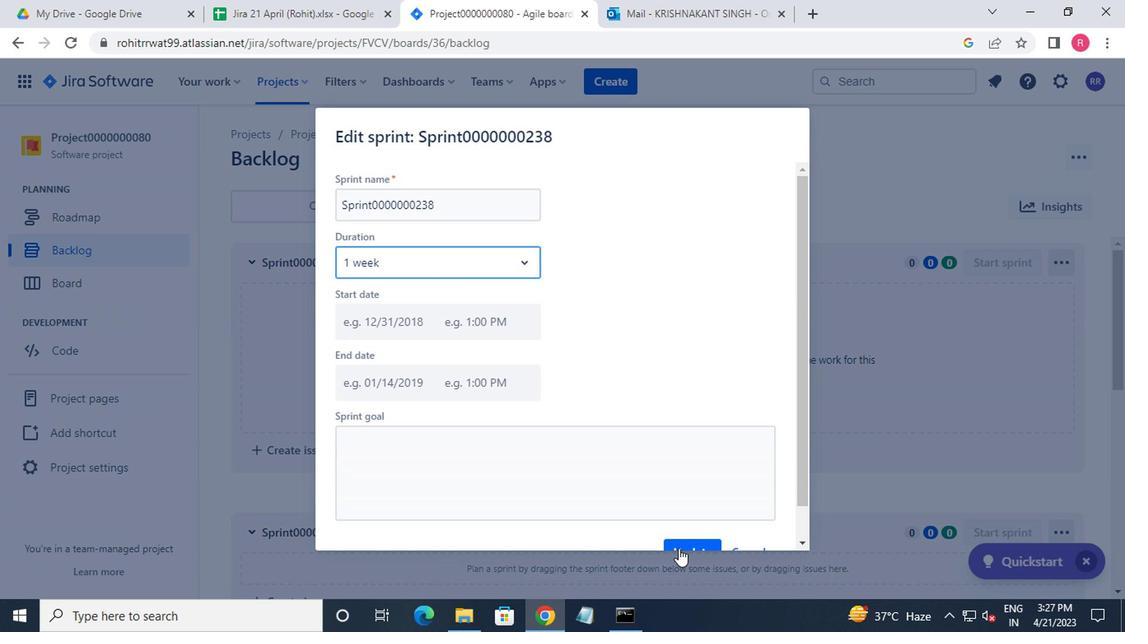 
Action: Mouse moved to (439, 395)
Screenshot: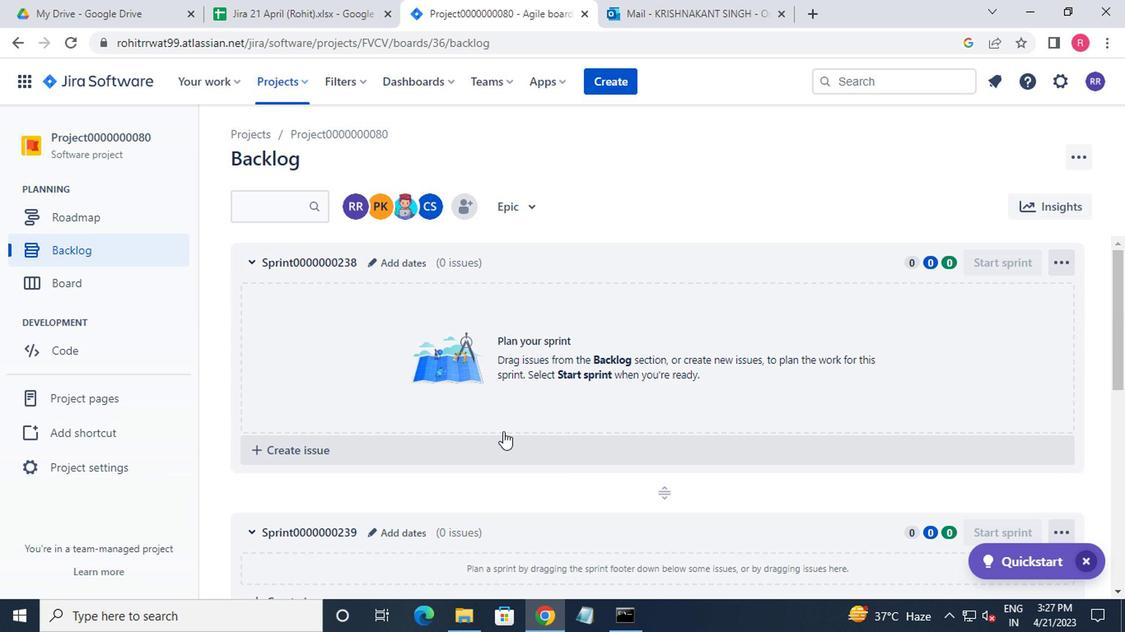 
Action: Mouse scrolled (439, 394) with delta (0, 0)
Screenshot: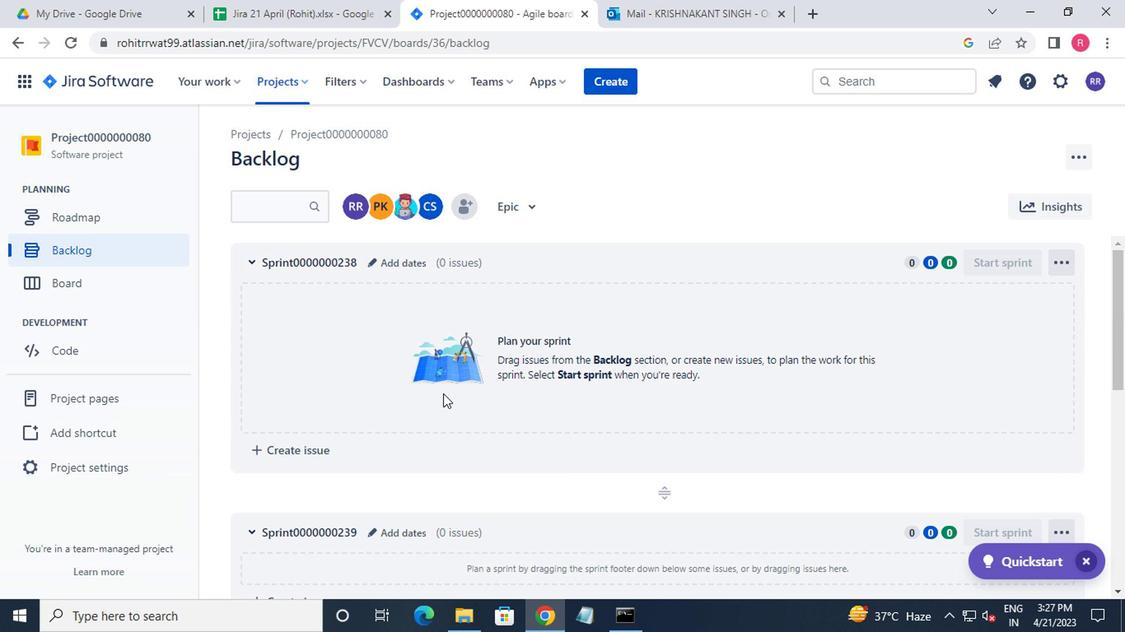 
Action: Mouse moved to (437, 395)
Screenshot: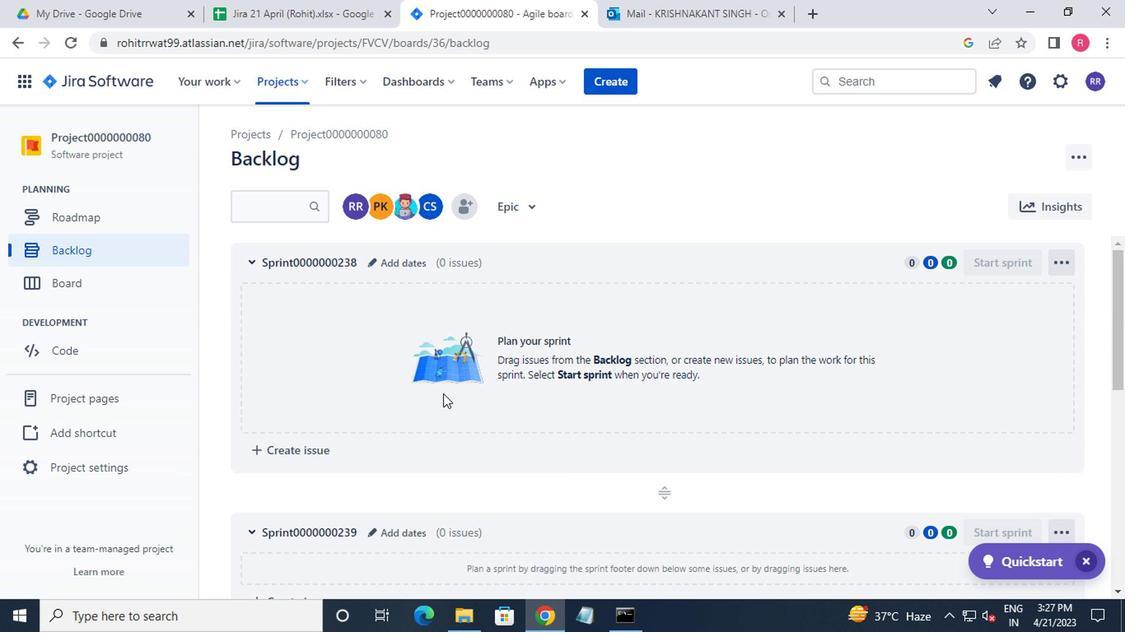 
Action: Mouse scrolled (437, 394) with delta (0, 0)
Screenshot: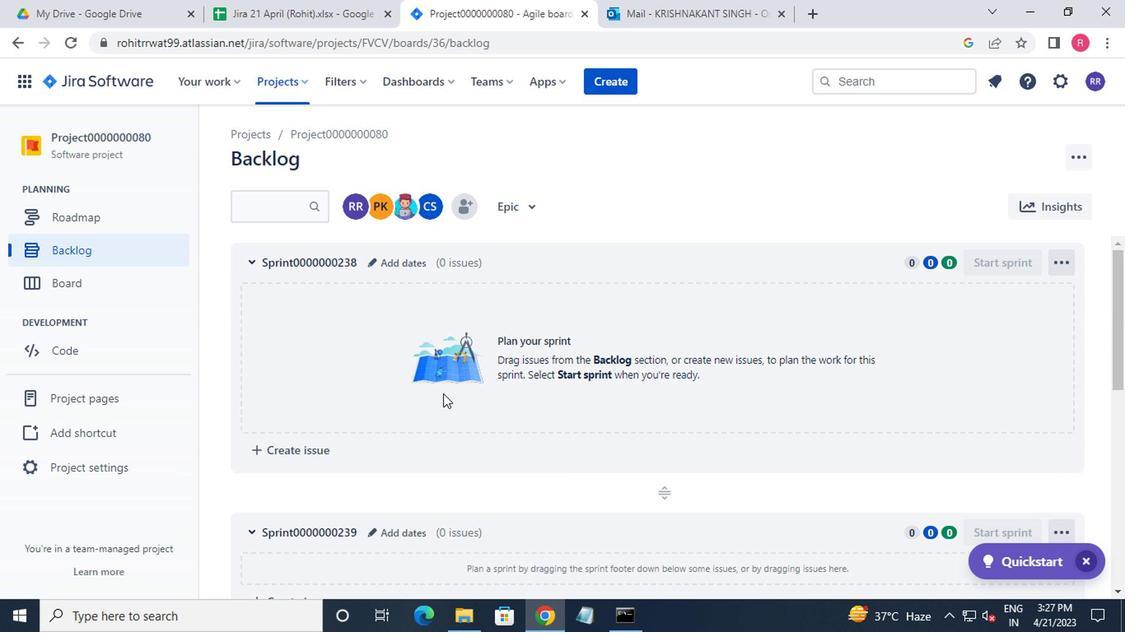 
Action: Mouse moved to (366, 376)
Screenshot: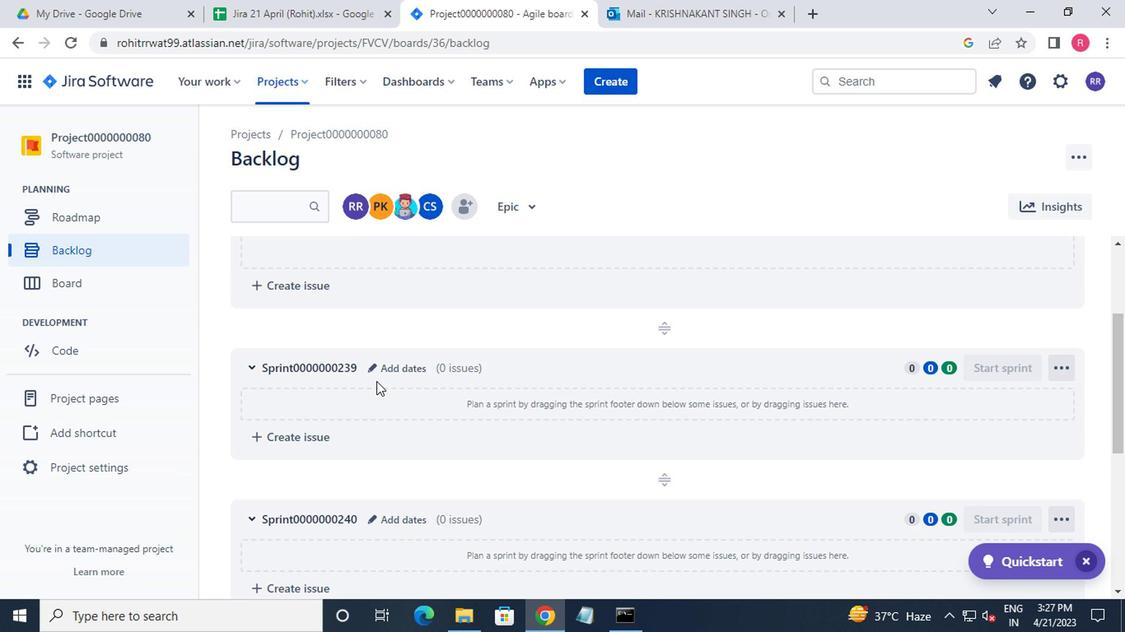 
Action: Mouse pressed left at (366, 376)
Screenshot: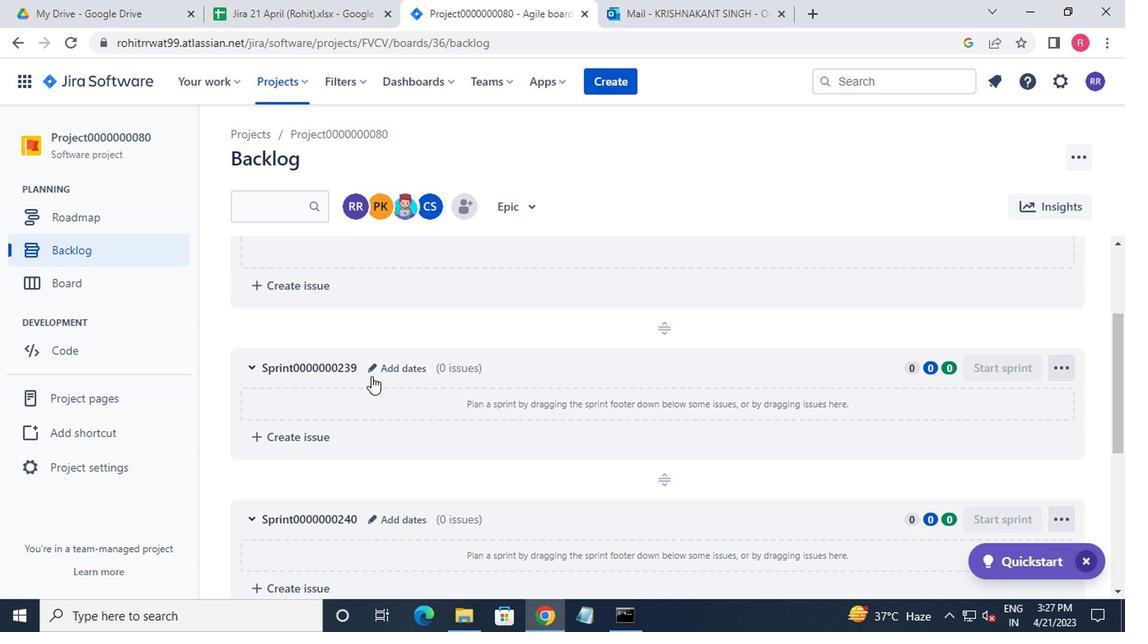 
Action: Mouse moved to (412, 261)
Screenshot: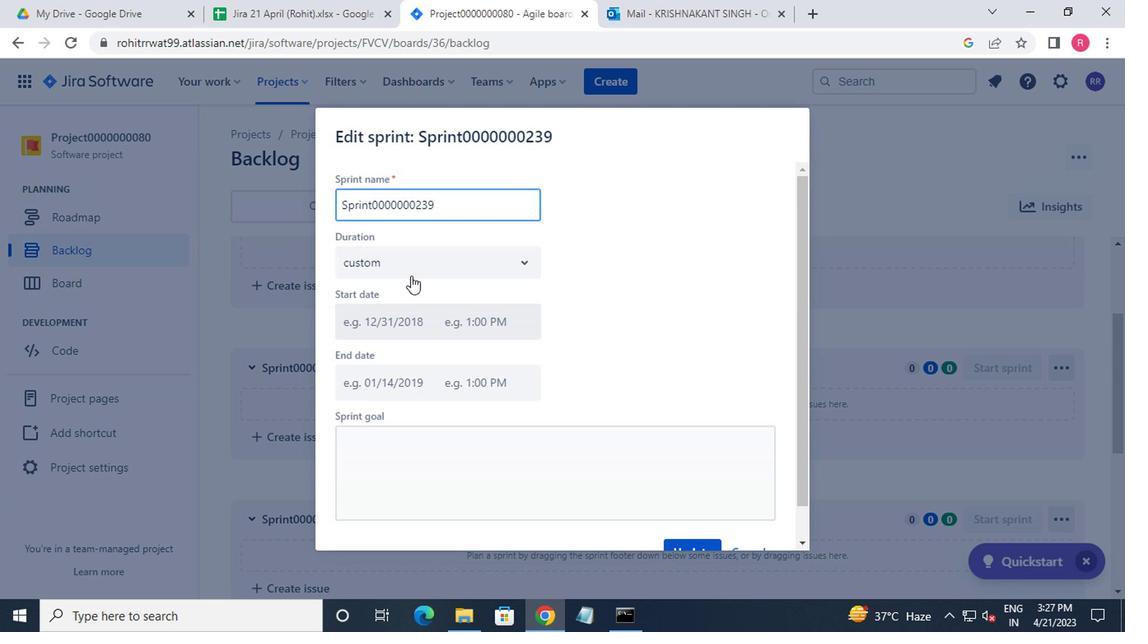 
Action: Mouse pressed left at (412, 261)
Screenshot: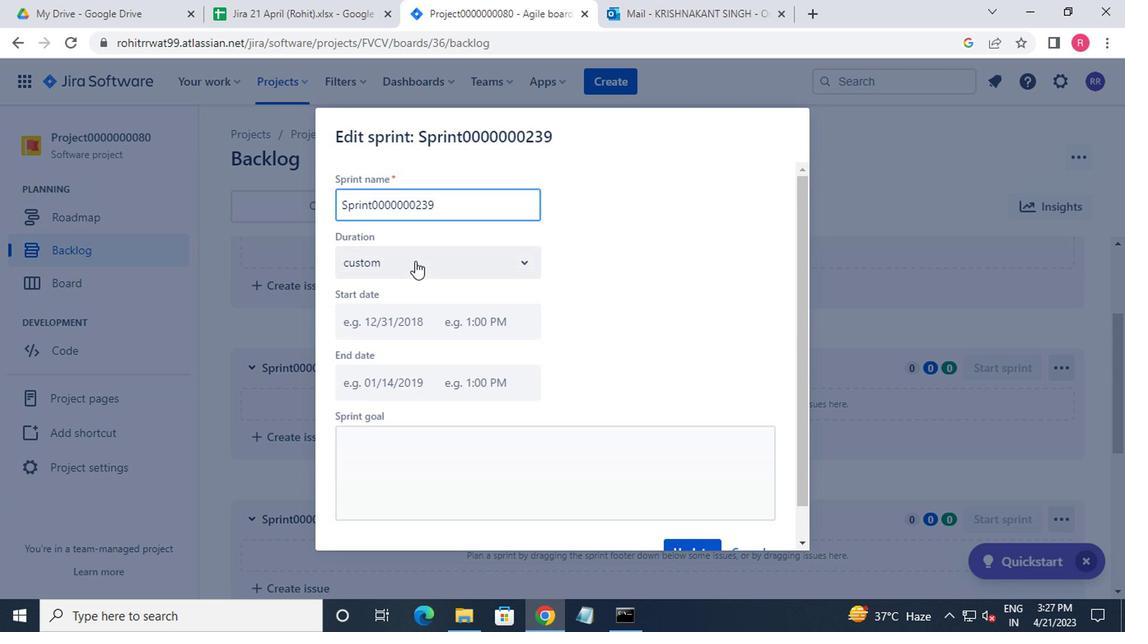 
Action: Mouse moved to (404, 340)
Screenshot: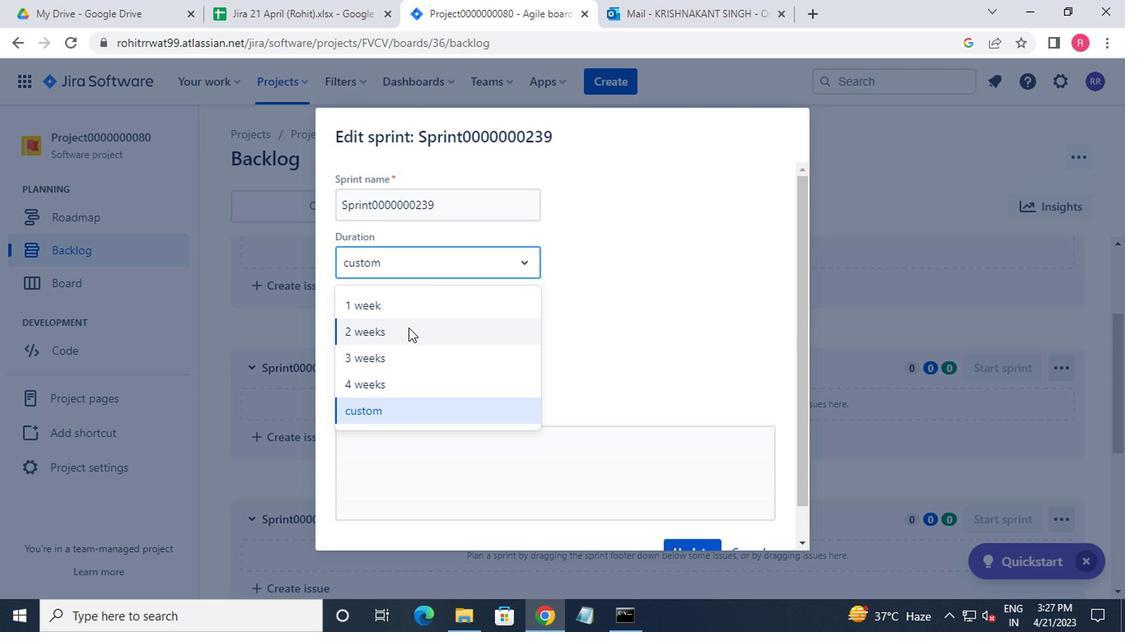 
Action: Mouse pressed left at (404, 340)
Screenshot: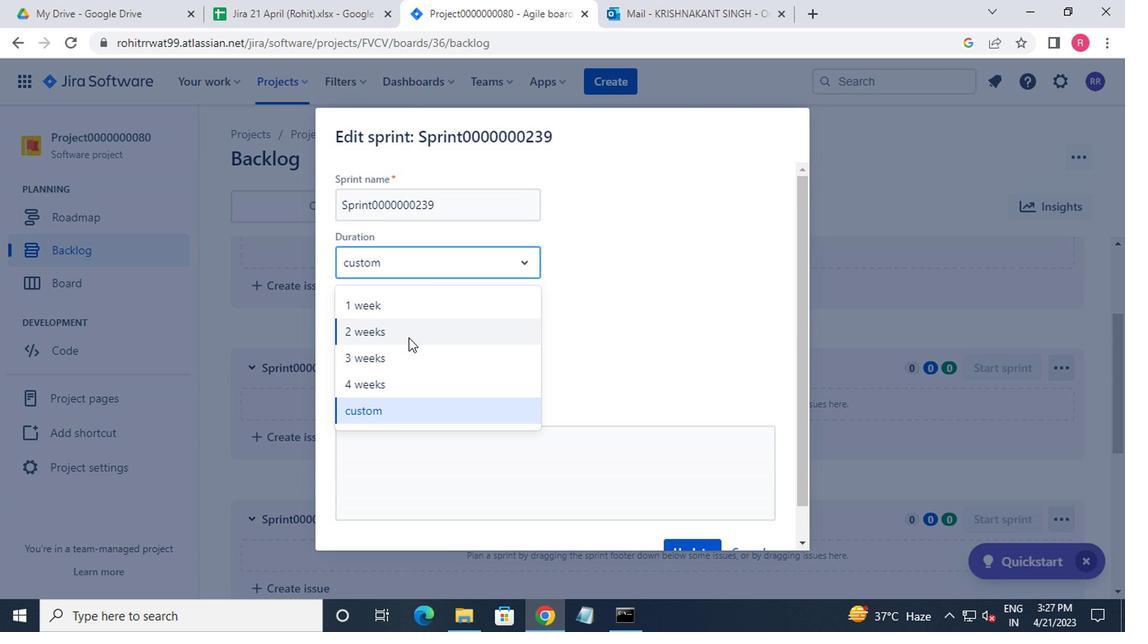 
Action: Mouse moved to (725, 494)
Screenshot: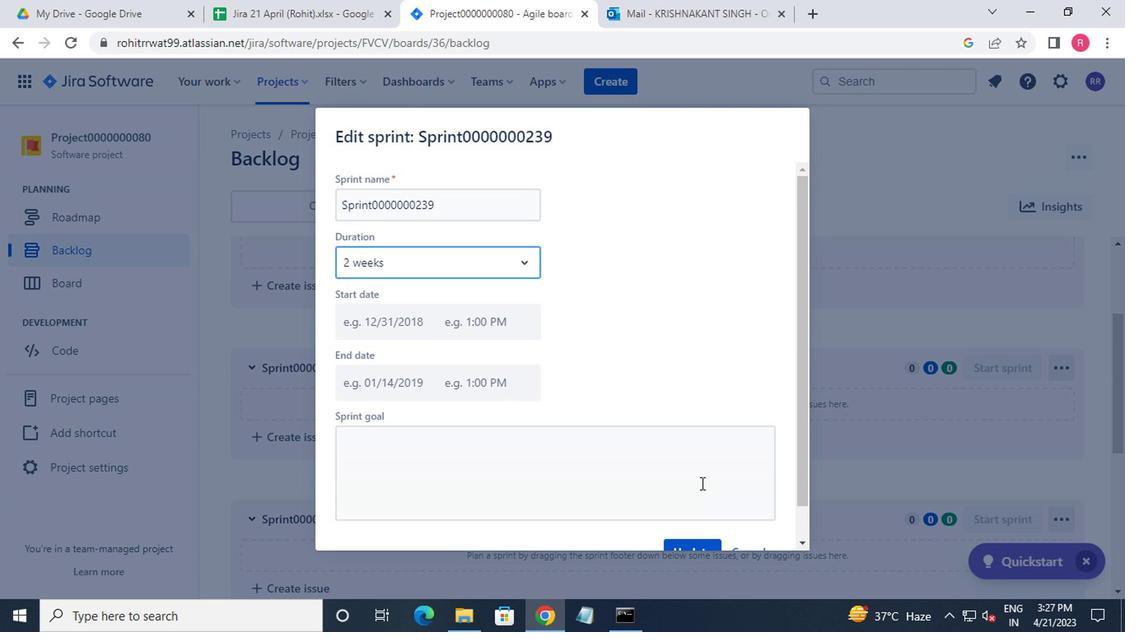 
Action: Mouse scrolled (725, 494) with delta (0, 0)
Screenshot: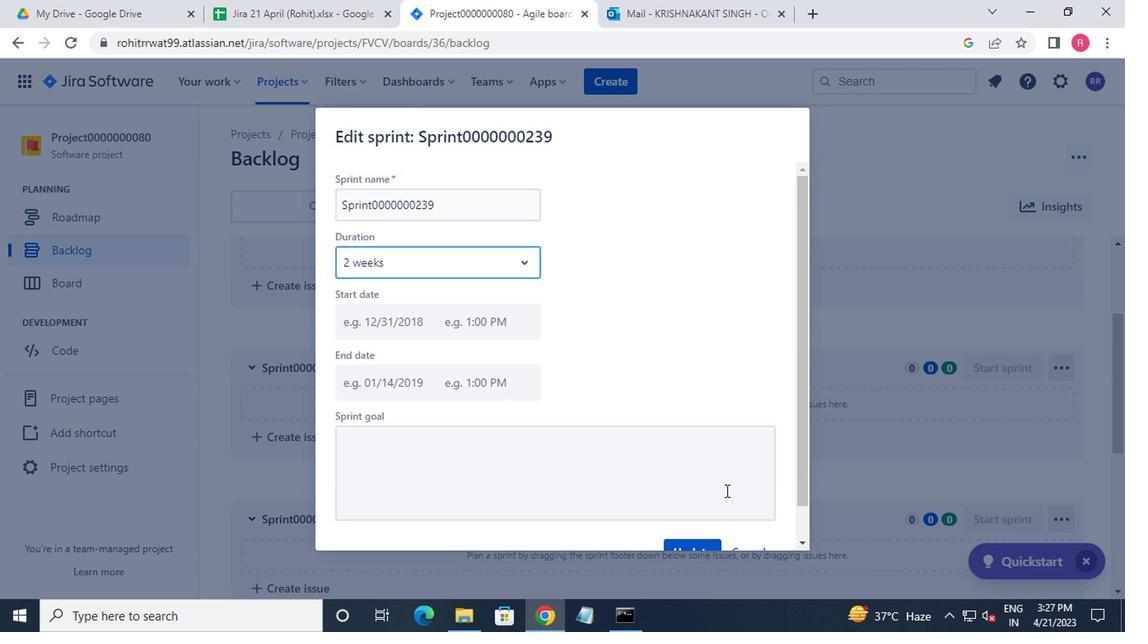 
Action: Mouse moved to (703, 516)
Screenshot: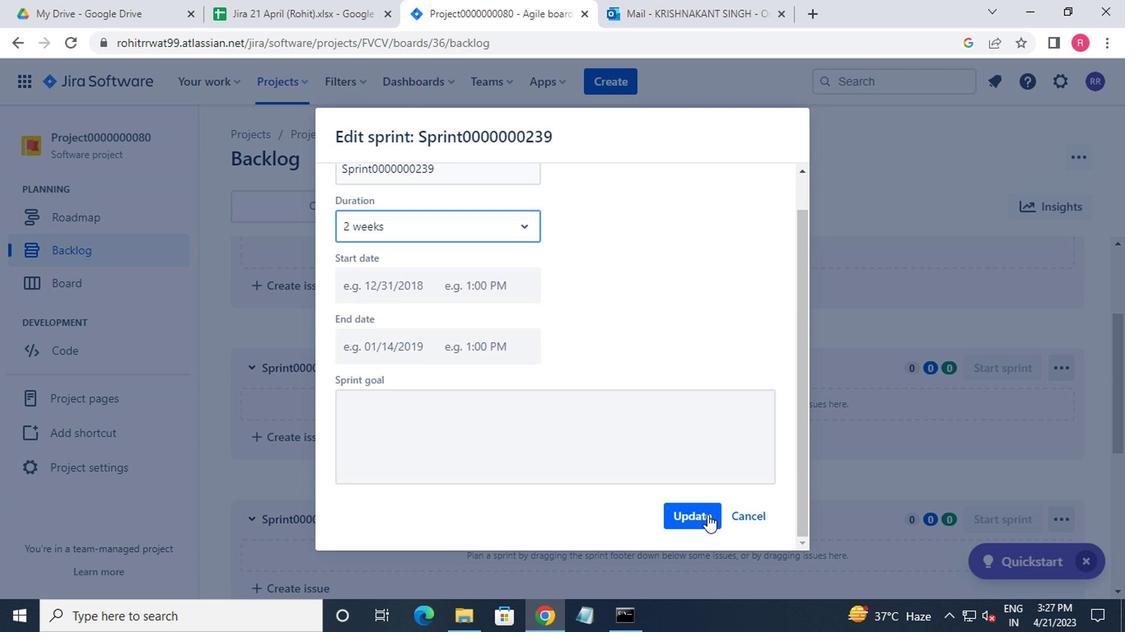
Action: Mouse pressed left at (703, 516)
Screenshot: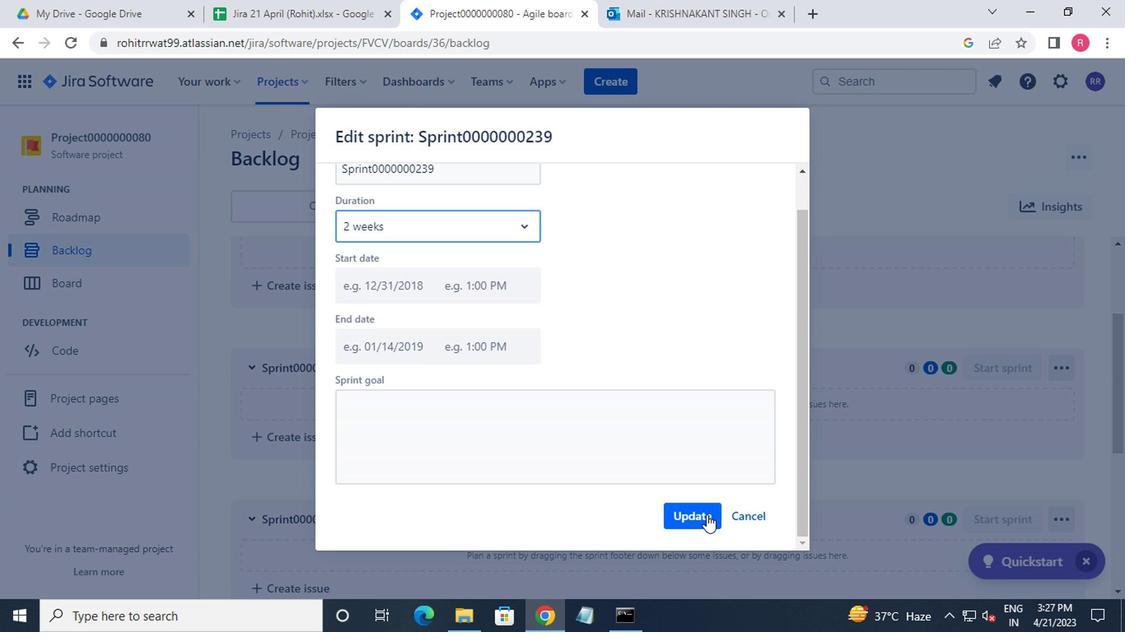 
Action: Mouse moved to (457, 457)
Screenshot: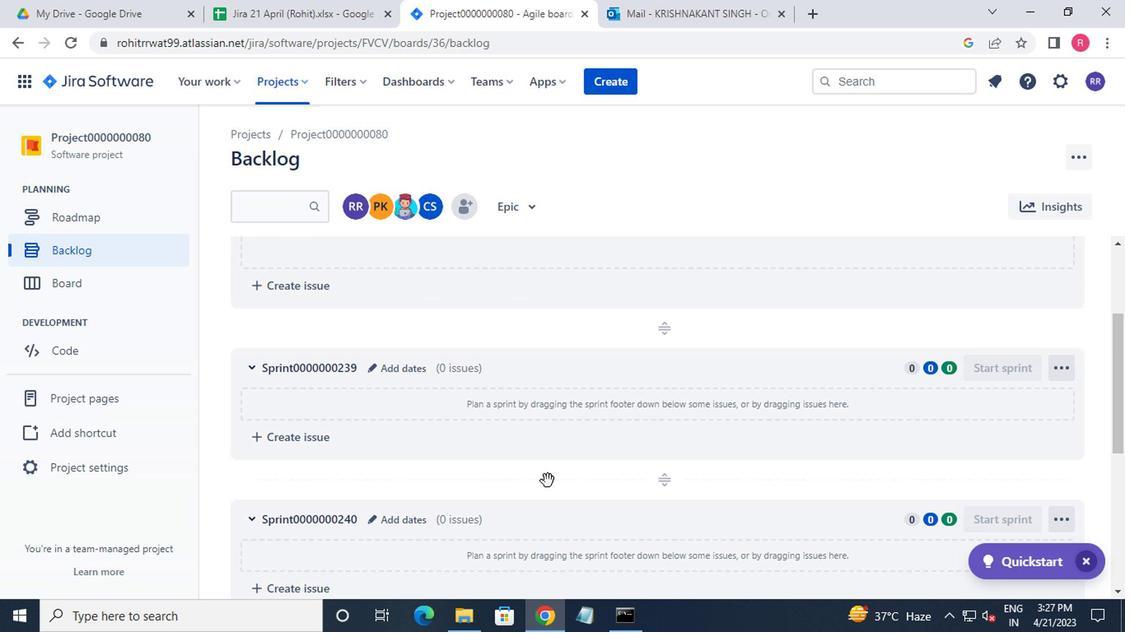 
Action: Mouse scrolled (457, 456) with delta (0, 0)
Screenshot: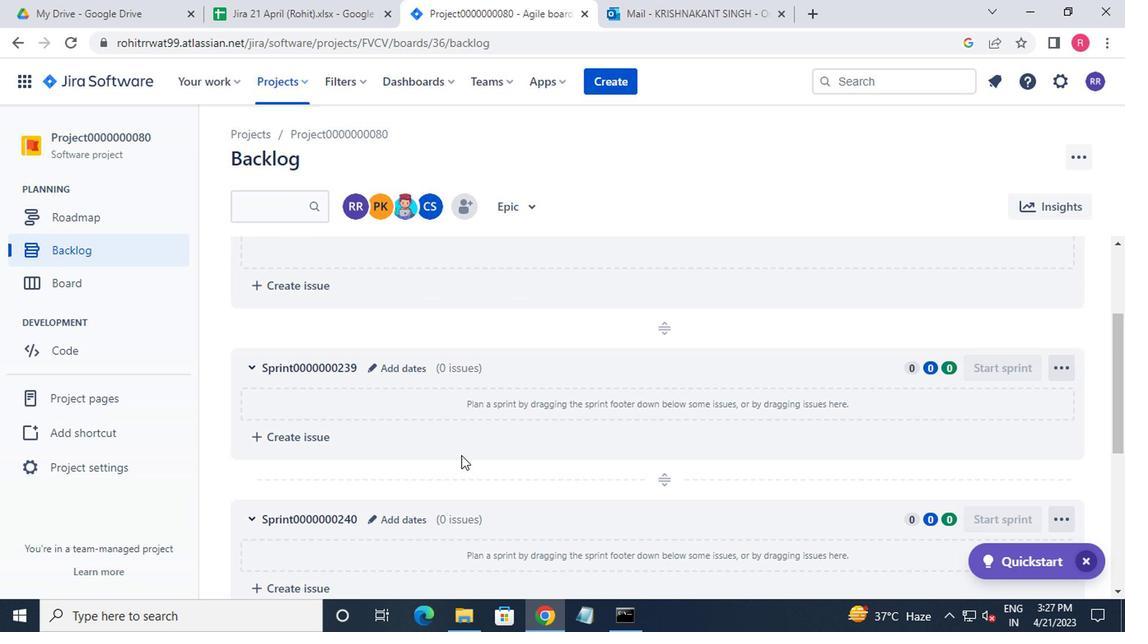 
Action: Mouse moved to (368, 444)
Screenshot: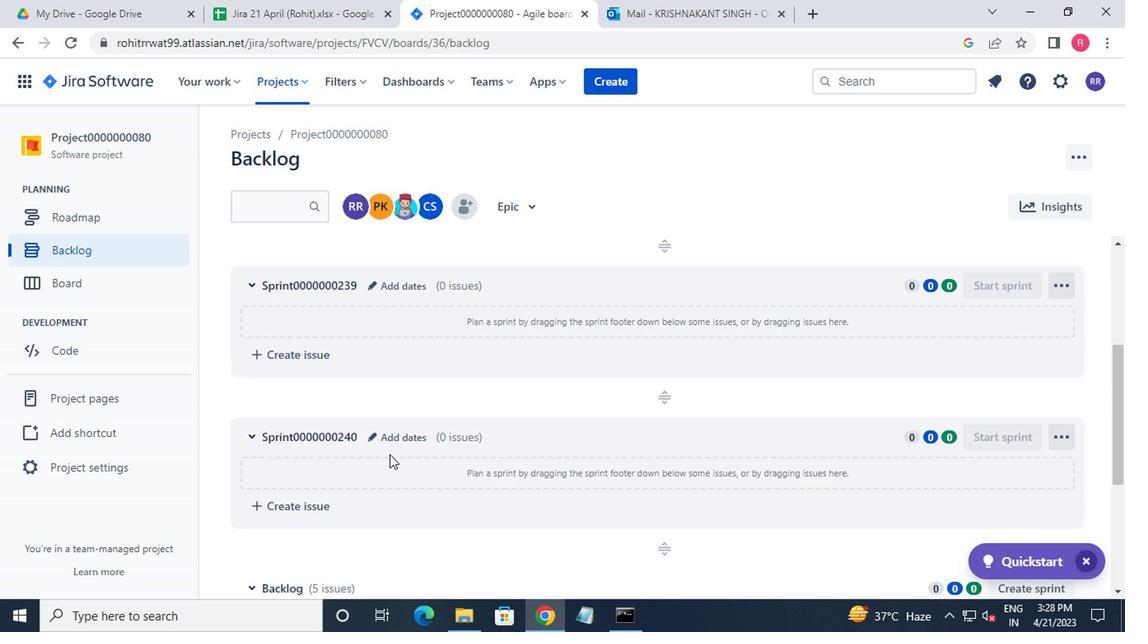 
Action: Mouse pressed left at (368, 444)
Screenshot: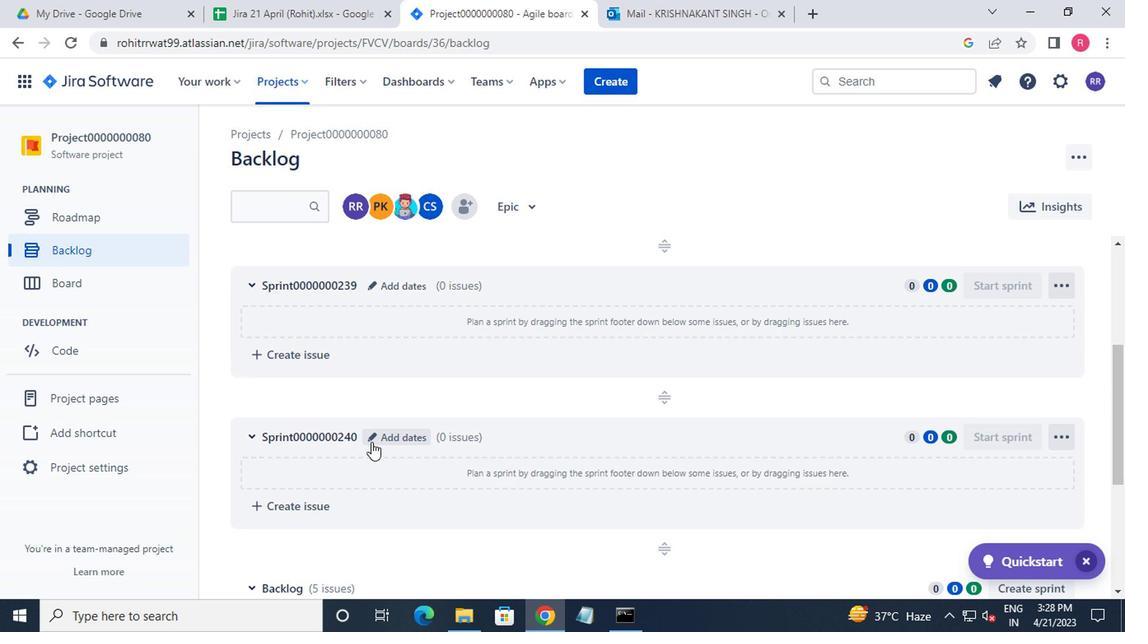 
Action: Mouse moved to (420, 269)
Screenshot: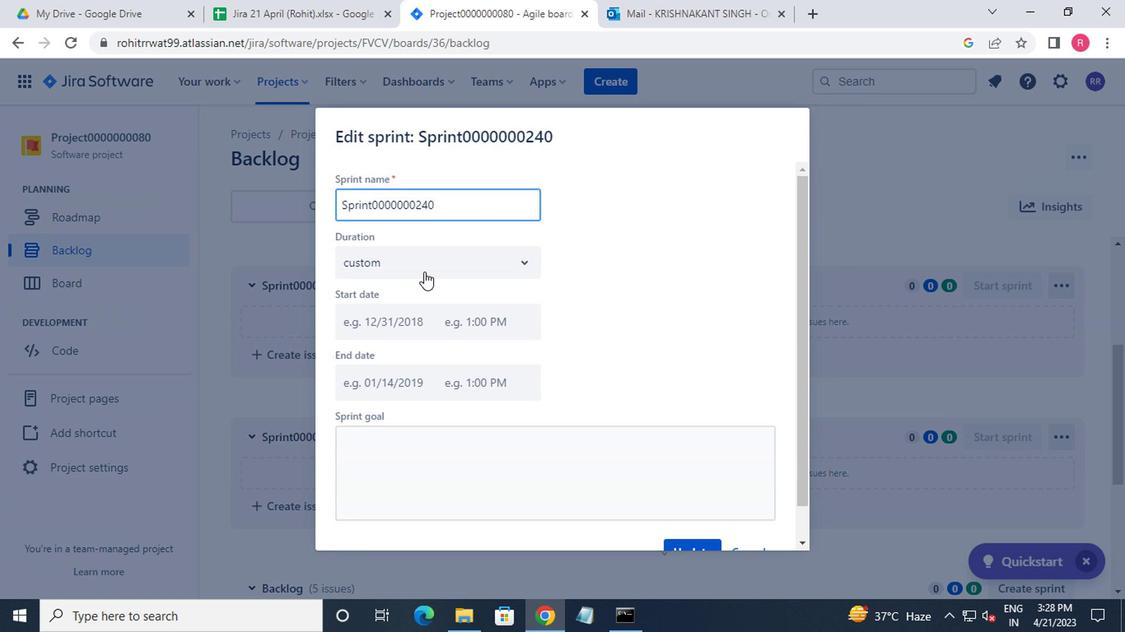 
Action: Mouse pressed left at (420, 269)
Screenshot: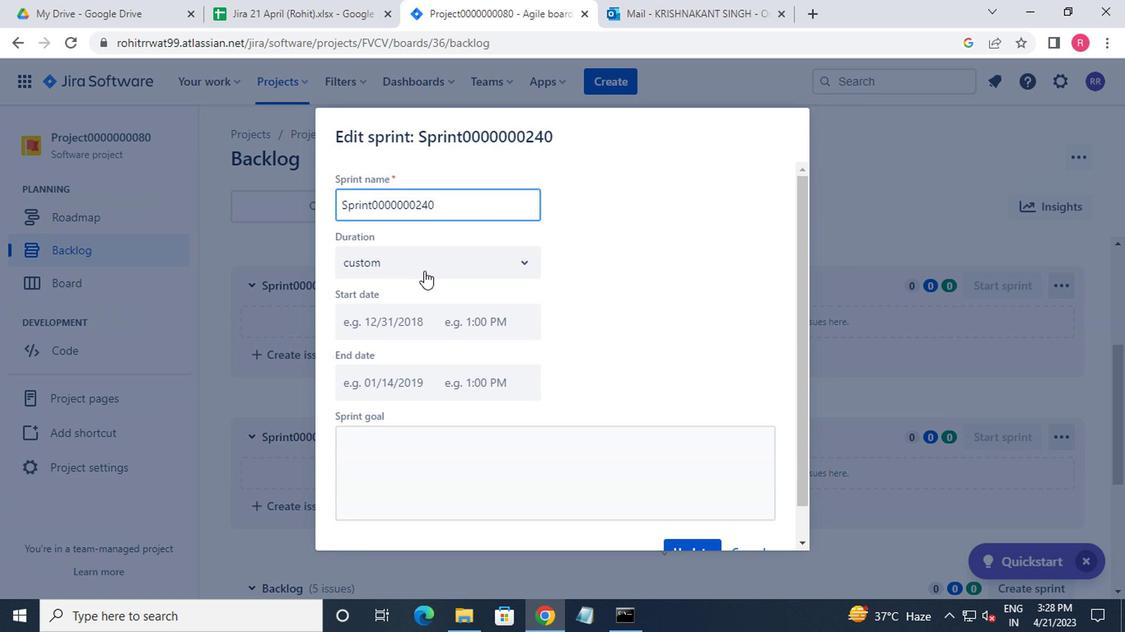 
Action: Mouse moved to (416, 354)
Screenshot: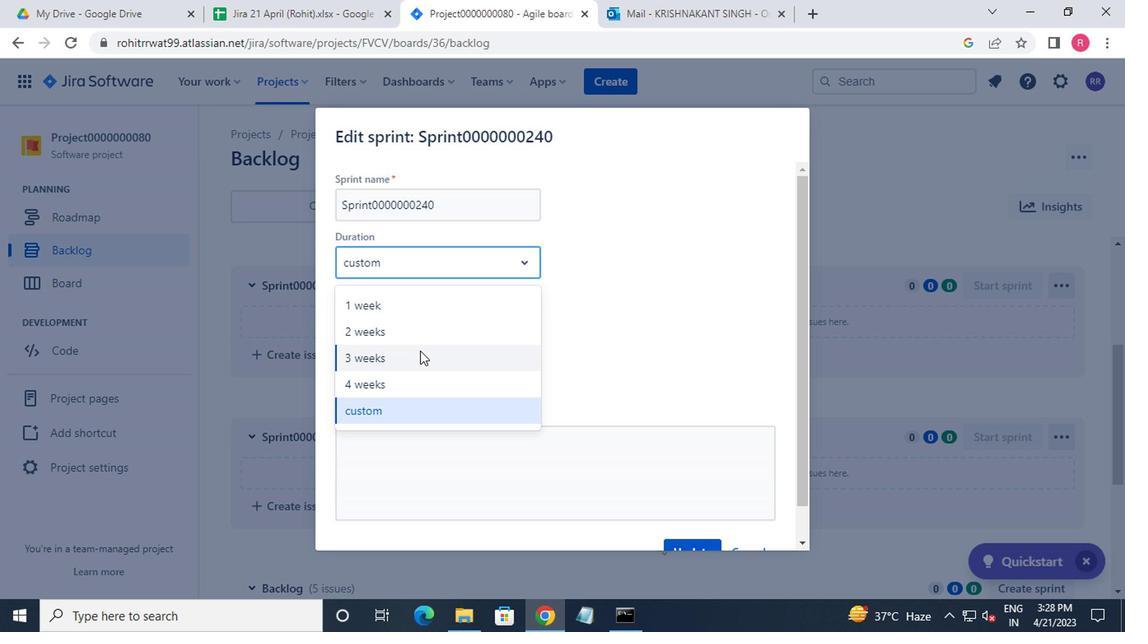 
Action: Mouse pressed left at (416, 354)
Screenshot: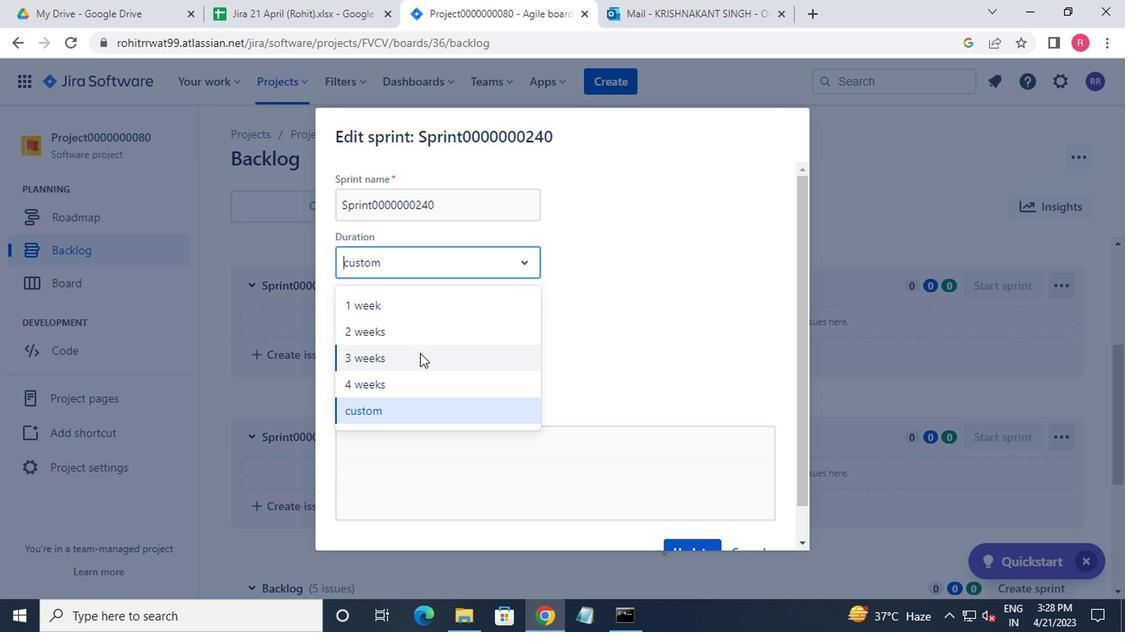 
Action: Mouse scrolled (416, 353) with delta (0, -1)
Screenshot: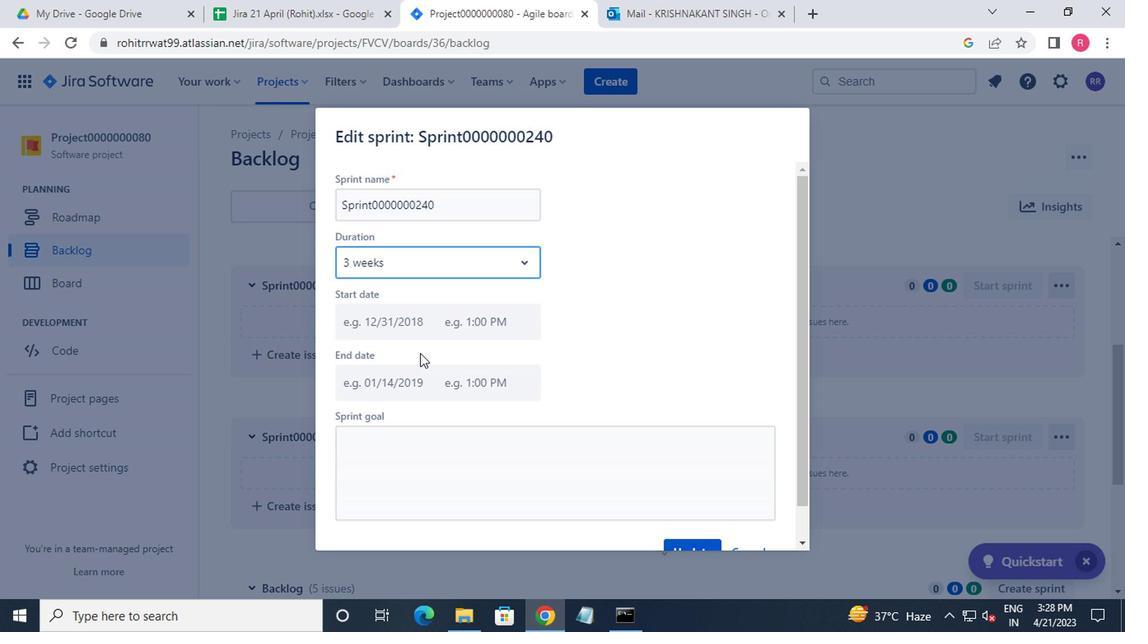 
Action: Mouse moved to (425, 380)
Screenshot: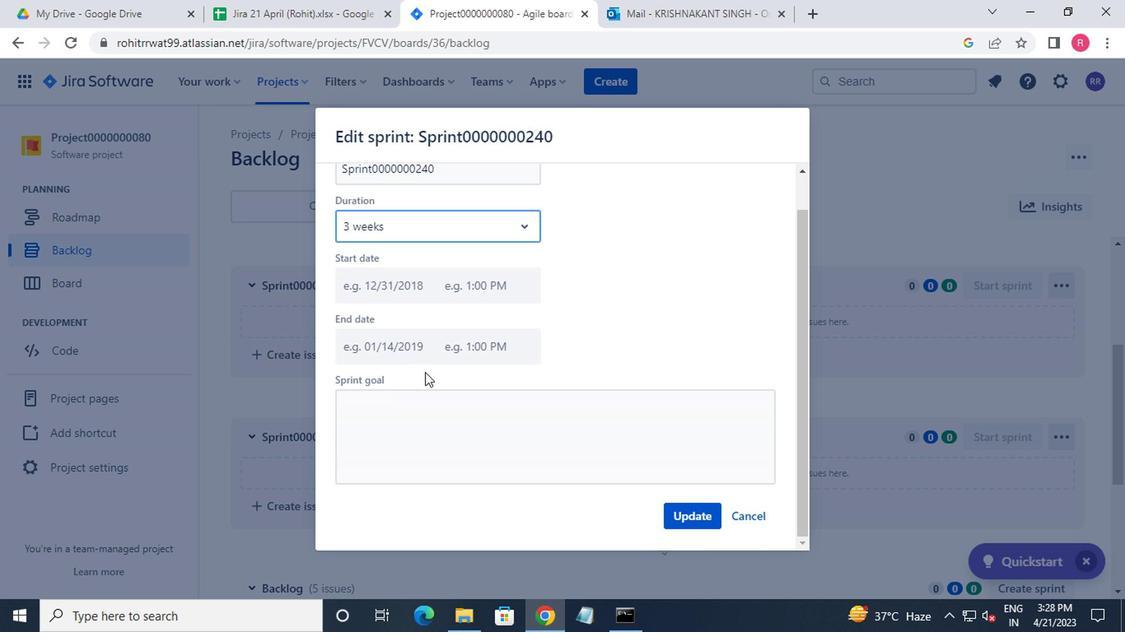 
Action: Mouse scrolled (425, 379) with delta (0, -1)
Screenshot: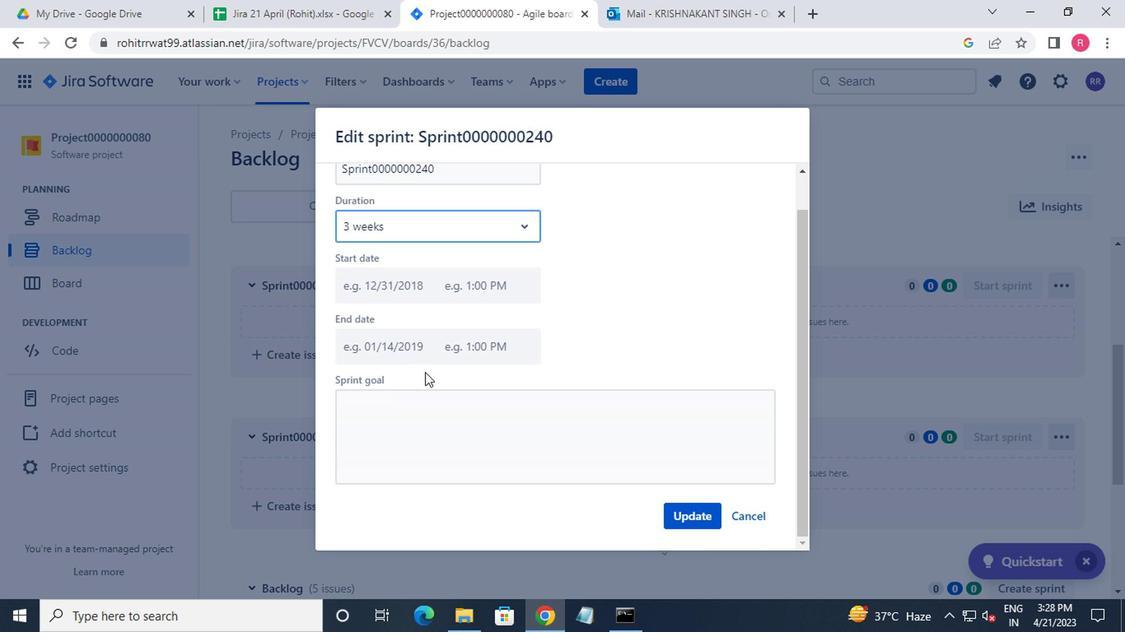 
Action: Mouse moved to (686, 514)
Screenshot: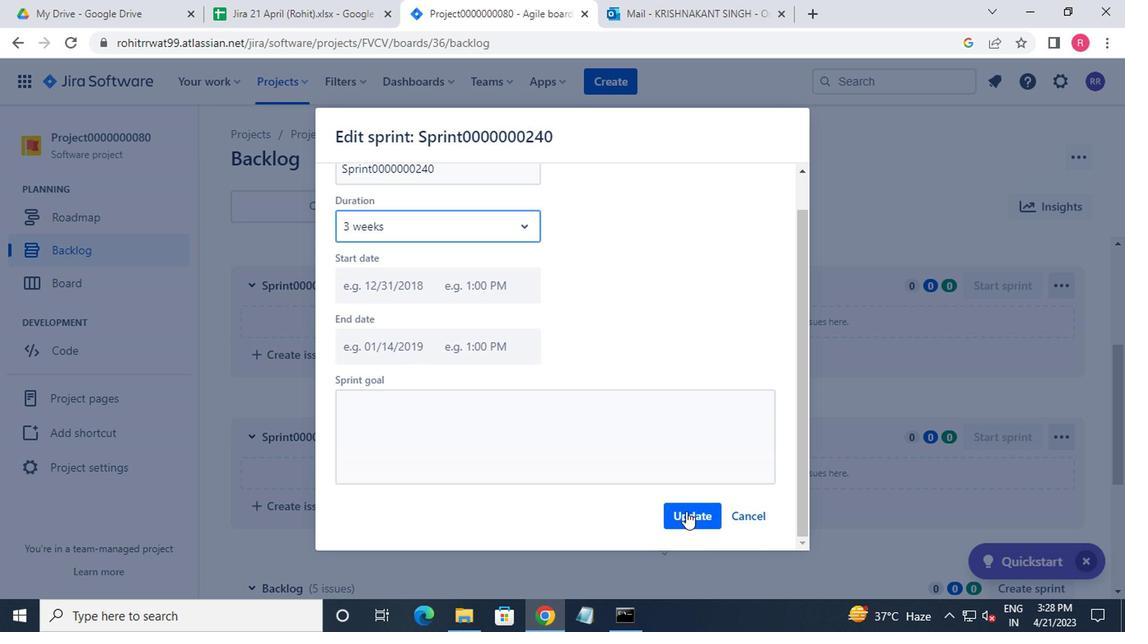 
Action: Mouse pressed left at (686, 514)
Screenshot: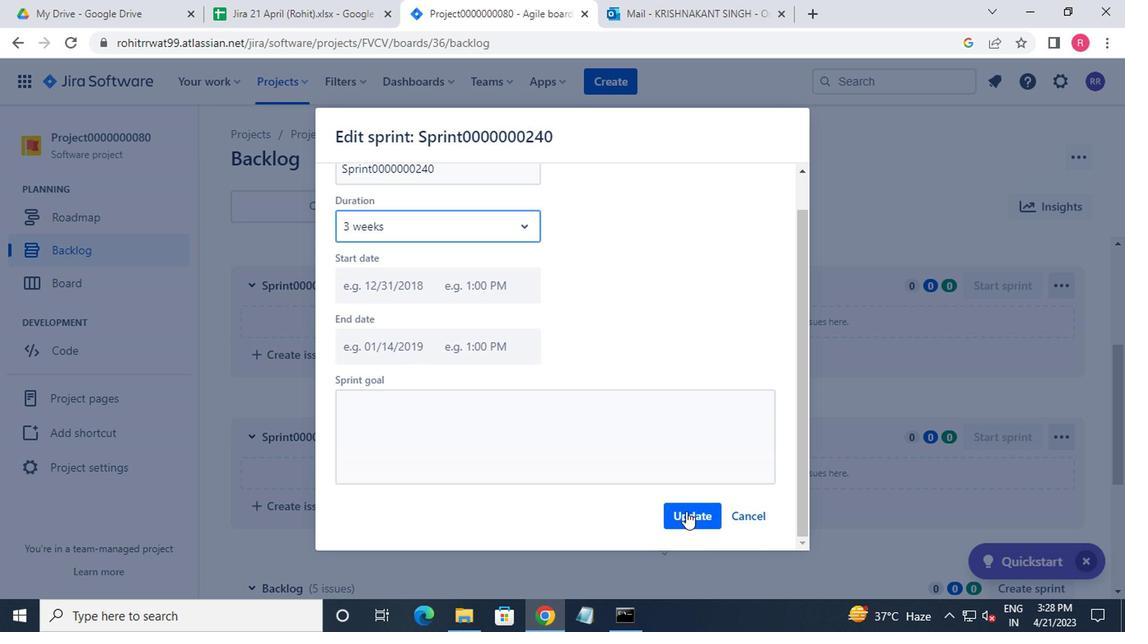 
Action: Mouse moved to (269, 82)
Screenshot: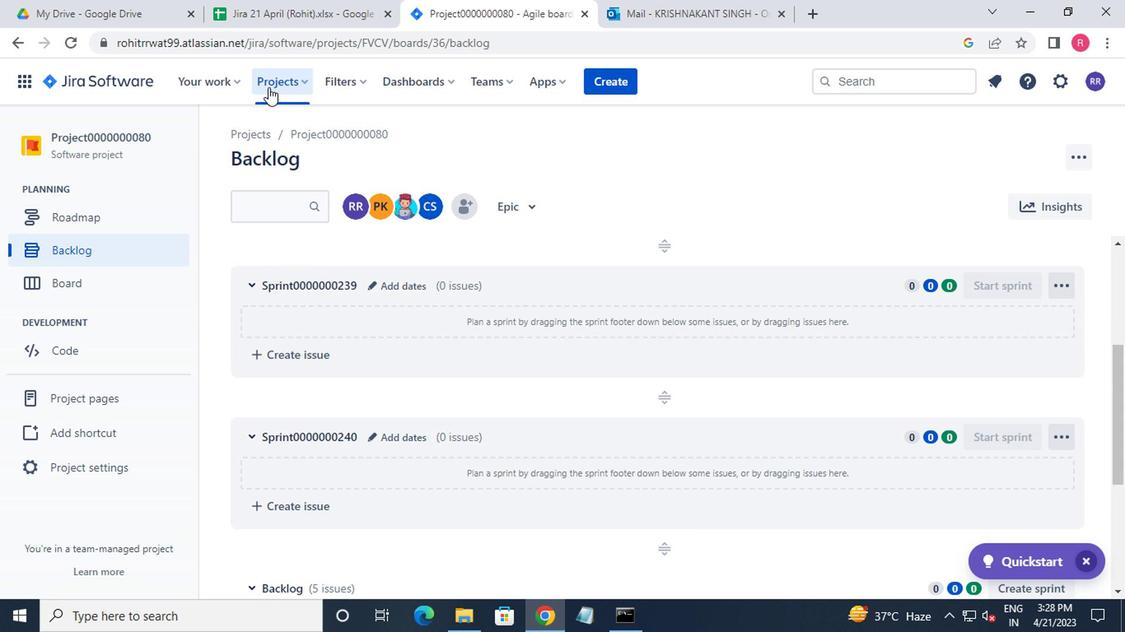 
Action: Mouse pressed left at (269, 82)
Screenshot: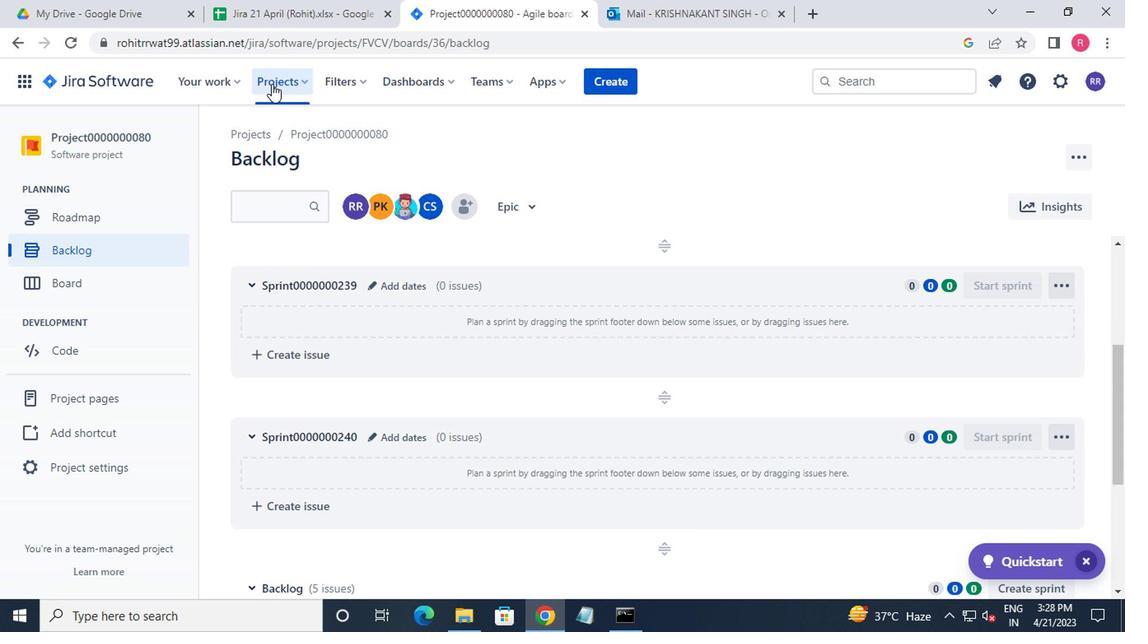
Action: Mouse moved to (373, 202)
Screenshot: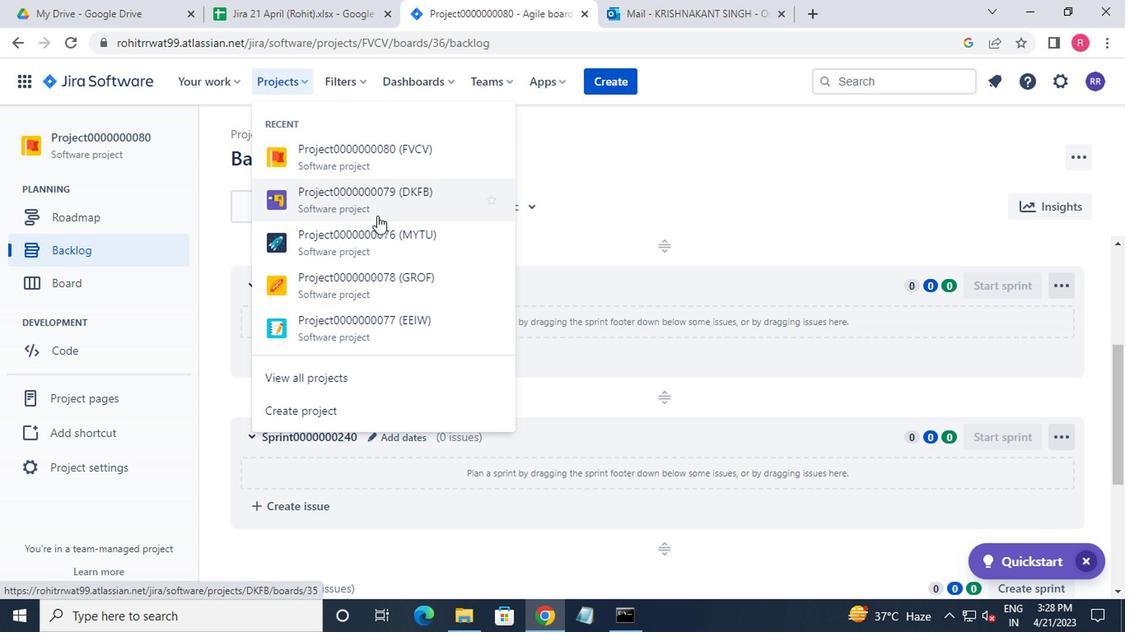 
Action: Mouse pressed left at (373, 202)
Screenshot: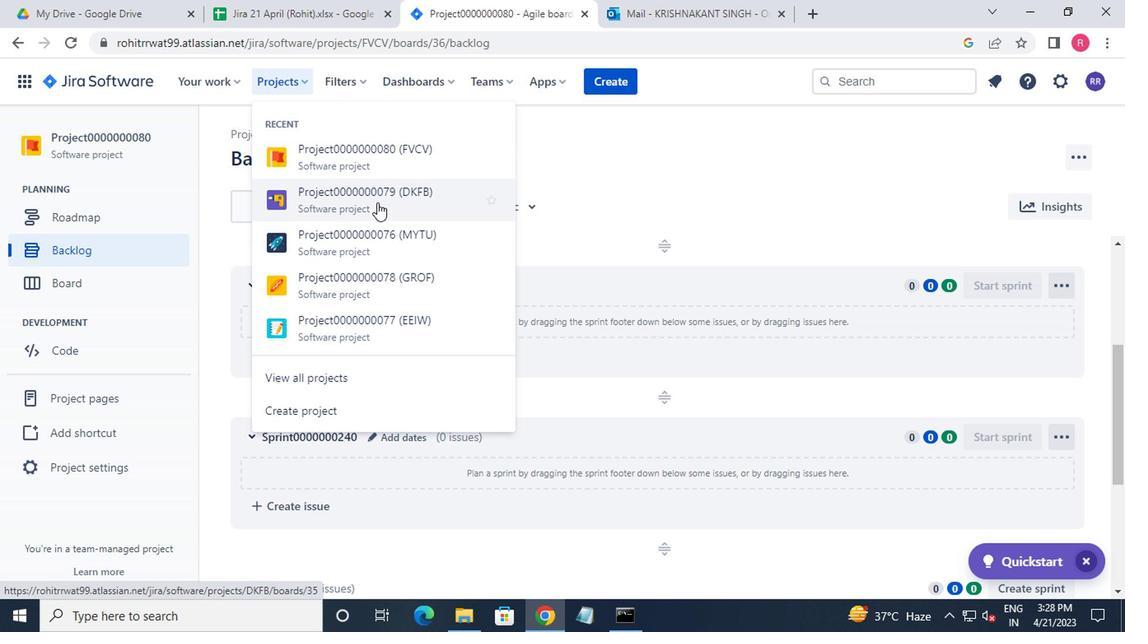 
Action: Mouse moved to (116, 259)
Screenshot: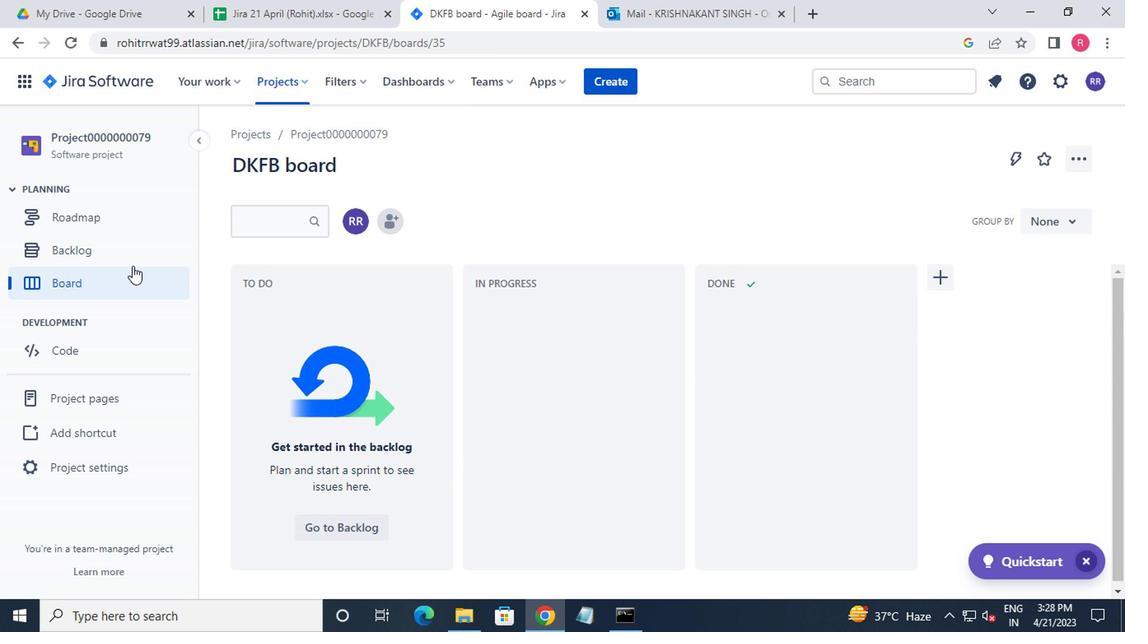 
Action: Mouse pressed left at (116, 259)
Screenshot: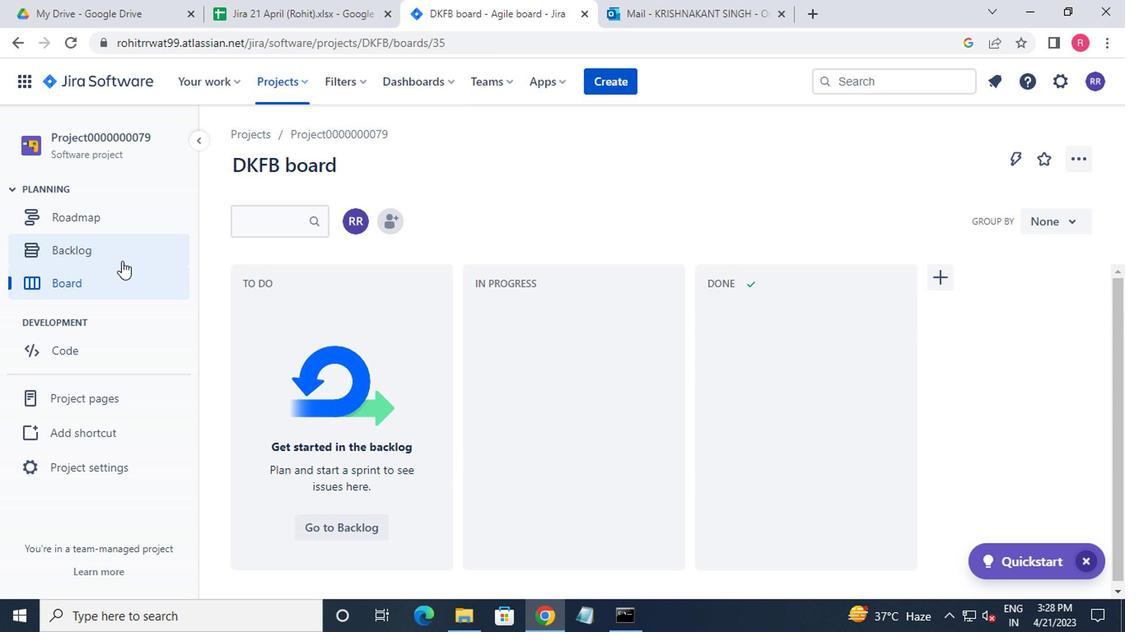
Action: Mouse moved to (409, 369)
Screenshot: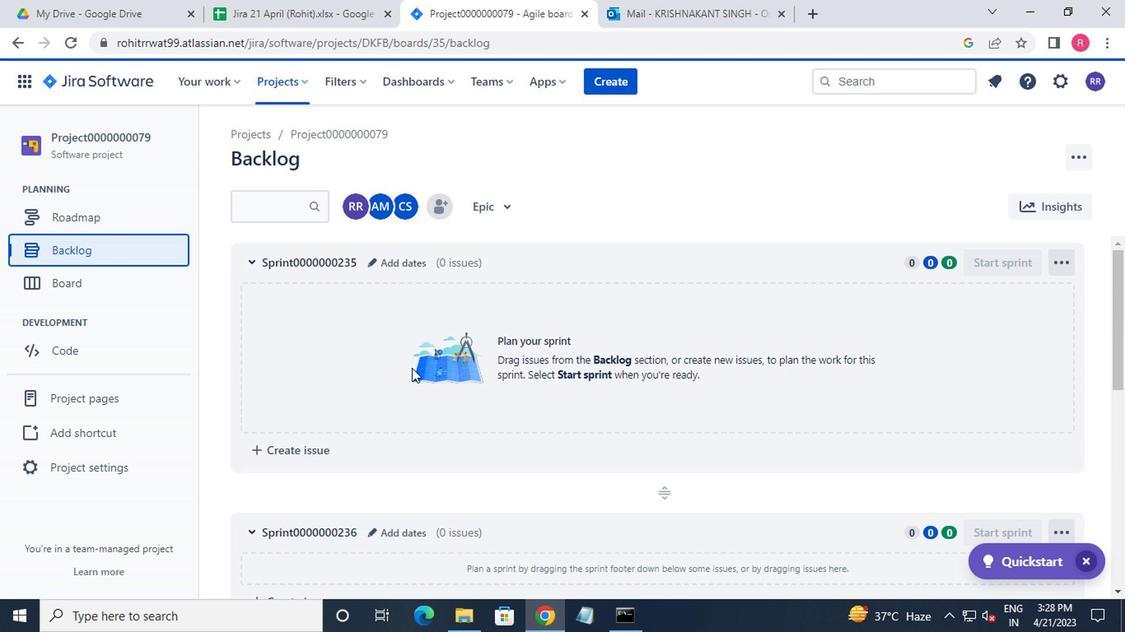 
Action: Mouse scrolled (409, 368) with delta (0, 0)
Screenshot: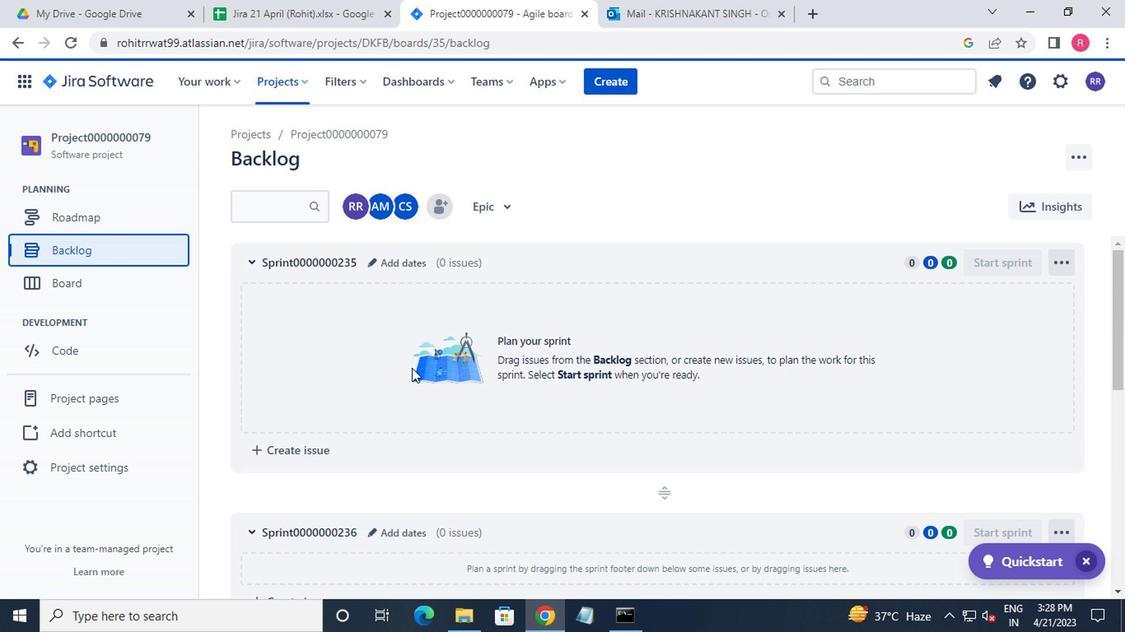 
Action: Mouse scrolled (409, 368) with delta (0, 0)
Screenshot: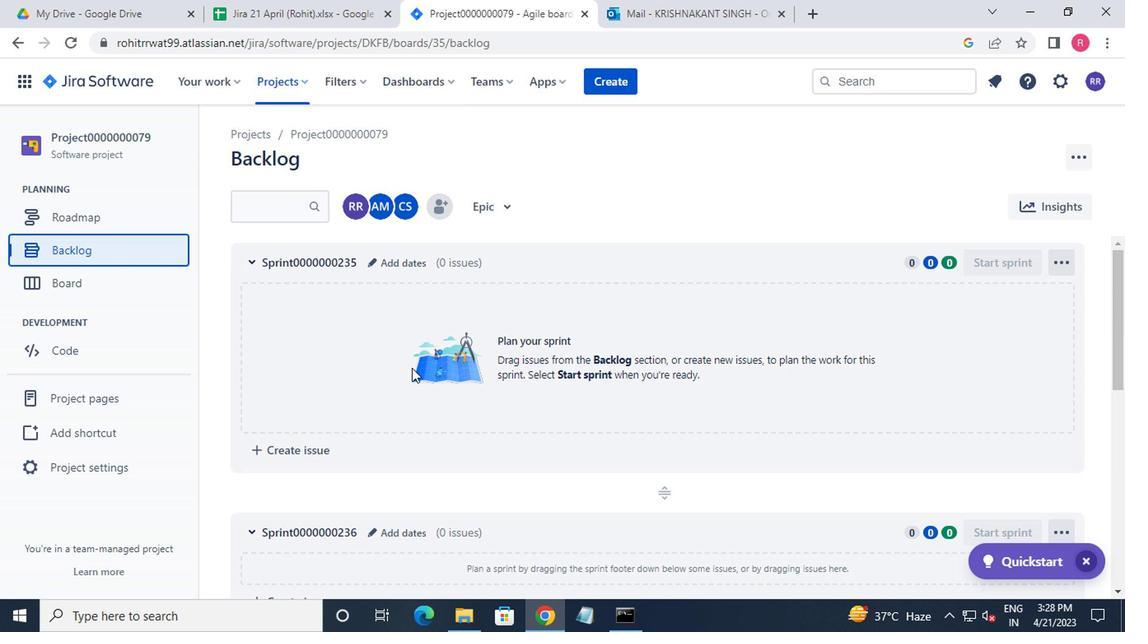
Action: Mouse scrolled (409, 368) with delta (0, 0)
Screenshot: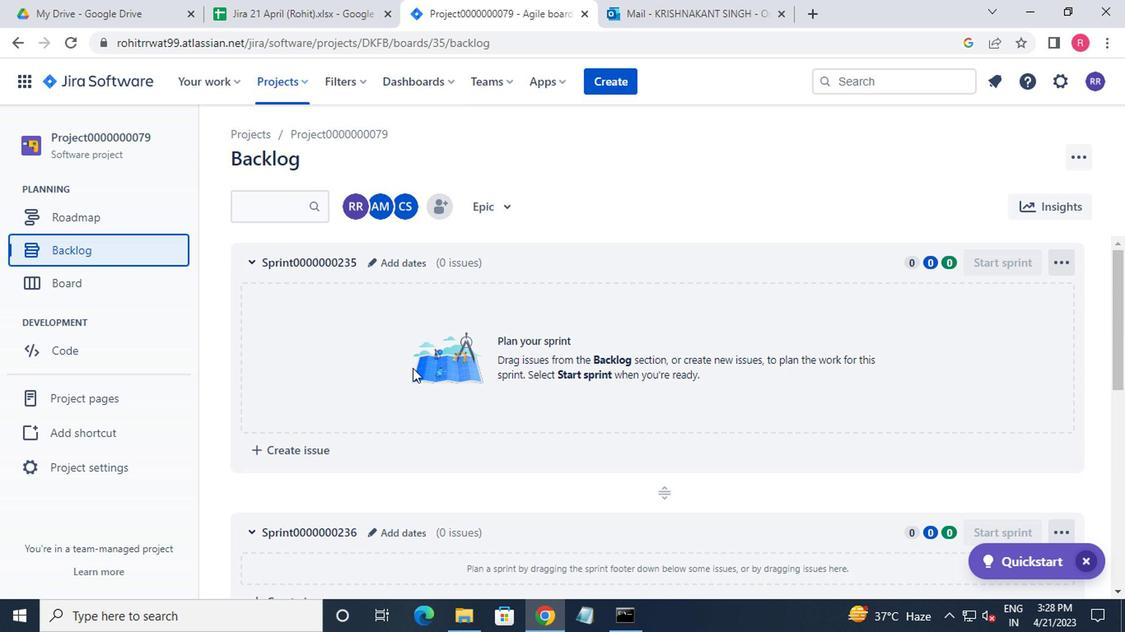 
Action: Mouse moved to (409, 368)
Screenshot: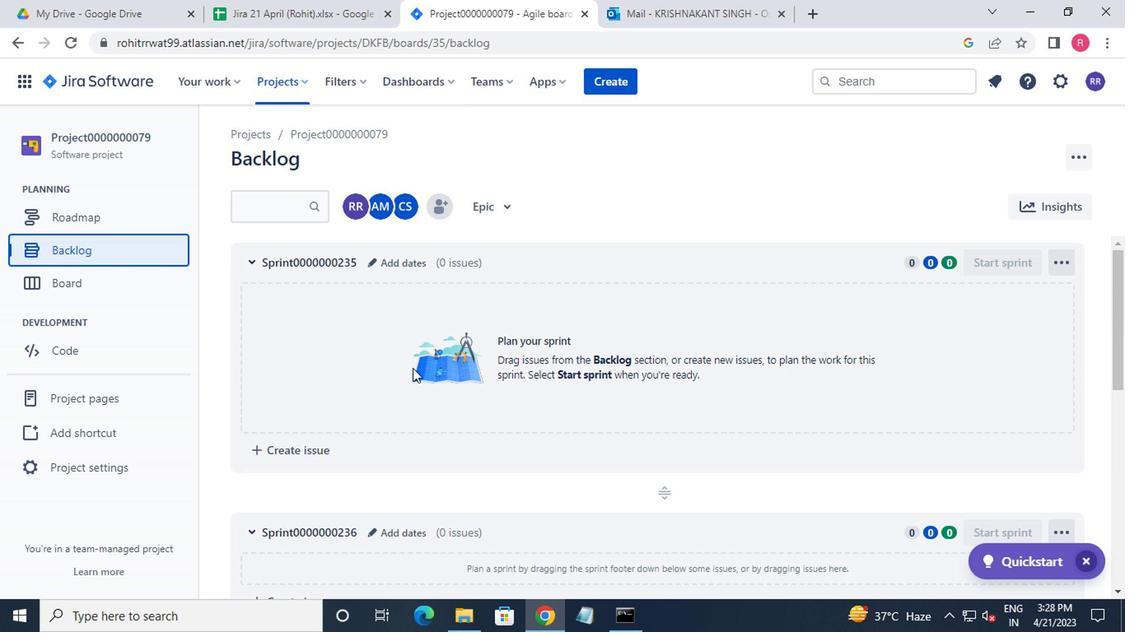 
Action: Mouse scrolled (409, 367) with delta (0, -1)
Screenshot: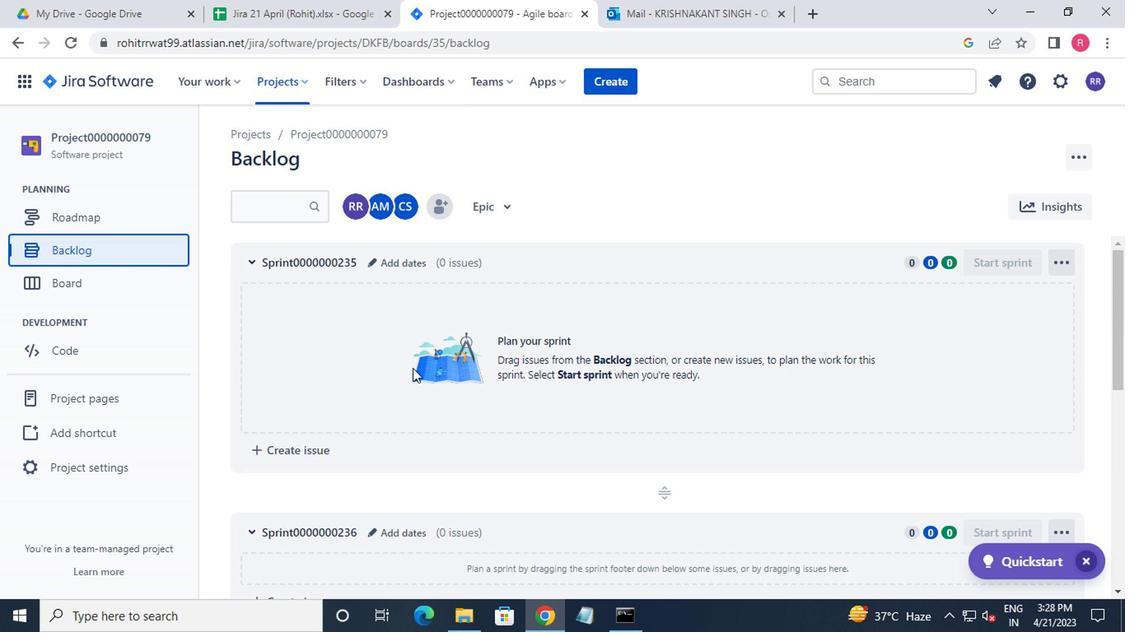 
Action: Mouse moved to (419, 373)
Screenshot: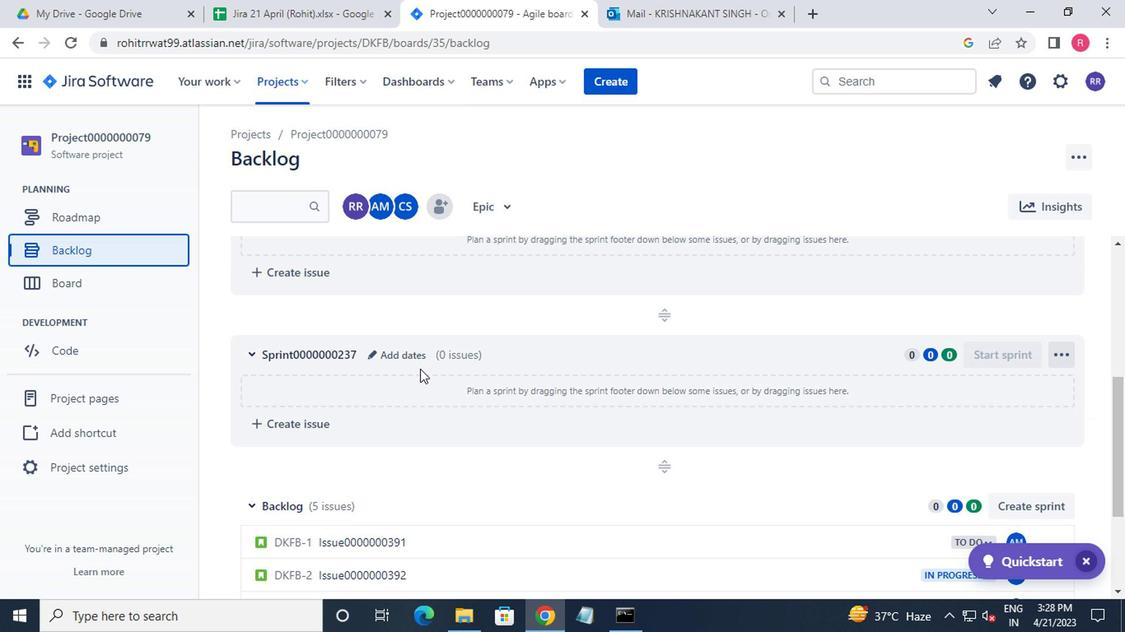 
Action: Mouse scrolled (419, 372) with delta (0, 0)
Screenshot: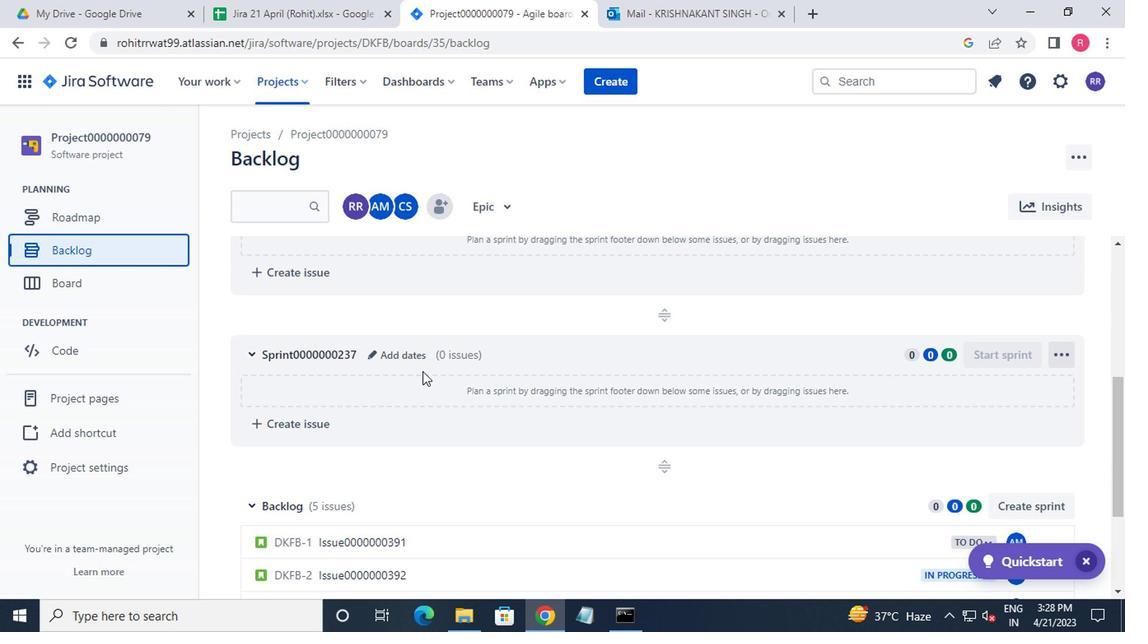 
Action: Mouse moved to (712, 458)
Screenshot: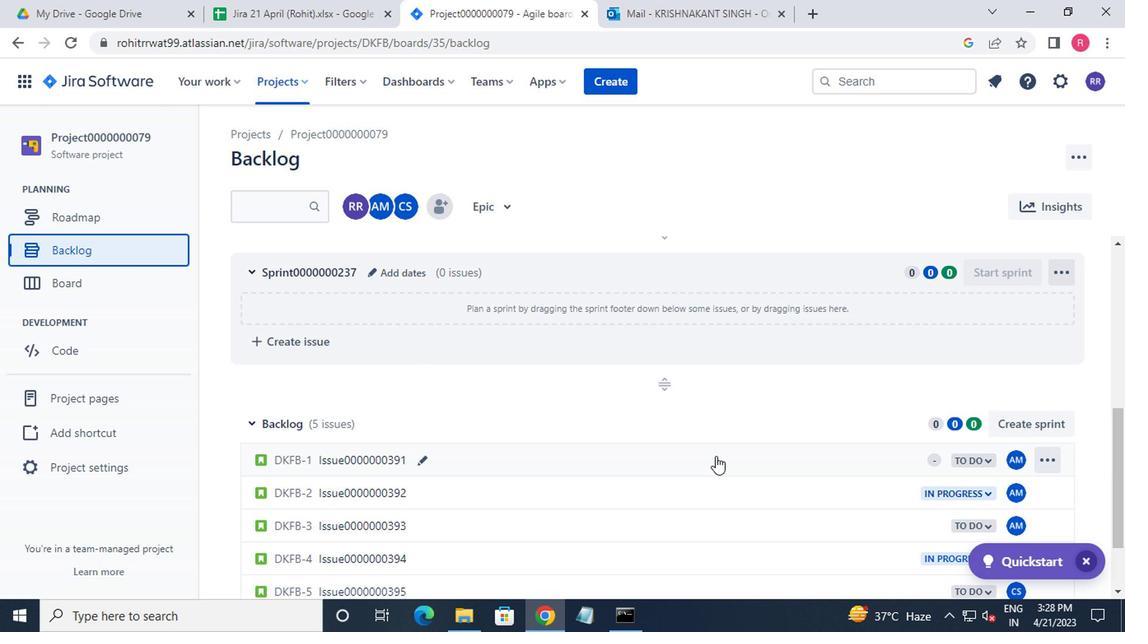 
Action: Mouse pressed left at (712, 458)
Screenshot: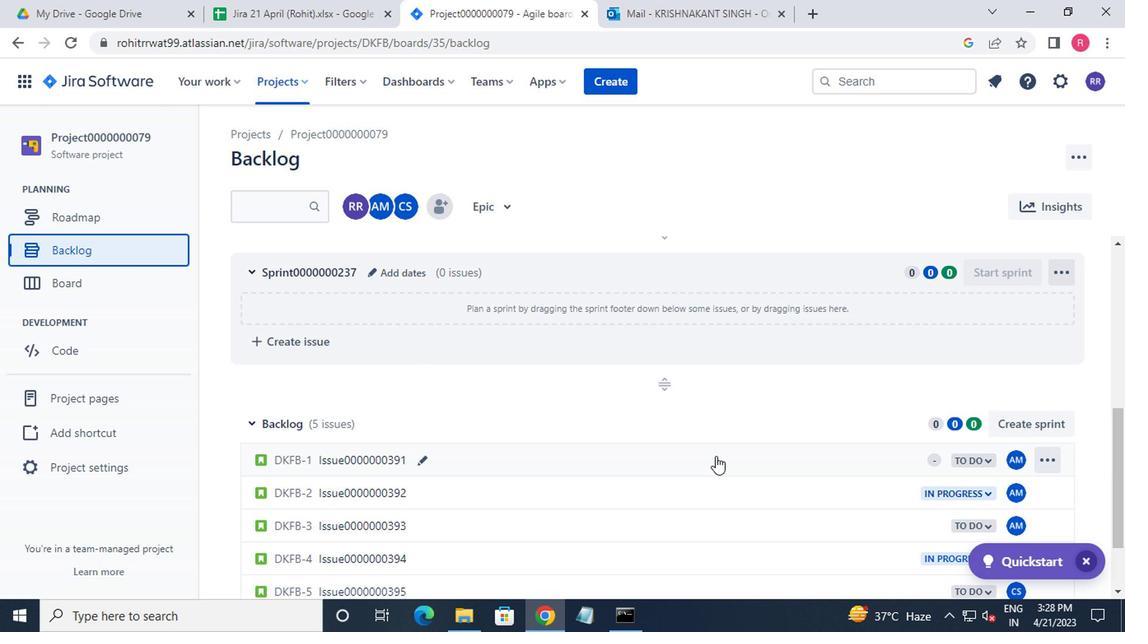 
Action: Mouse moved to (841, 335)
Screenshot: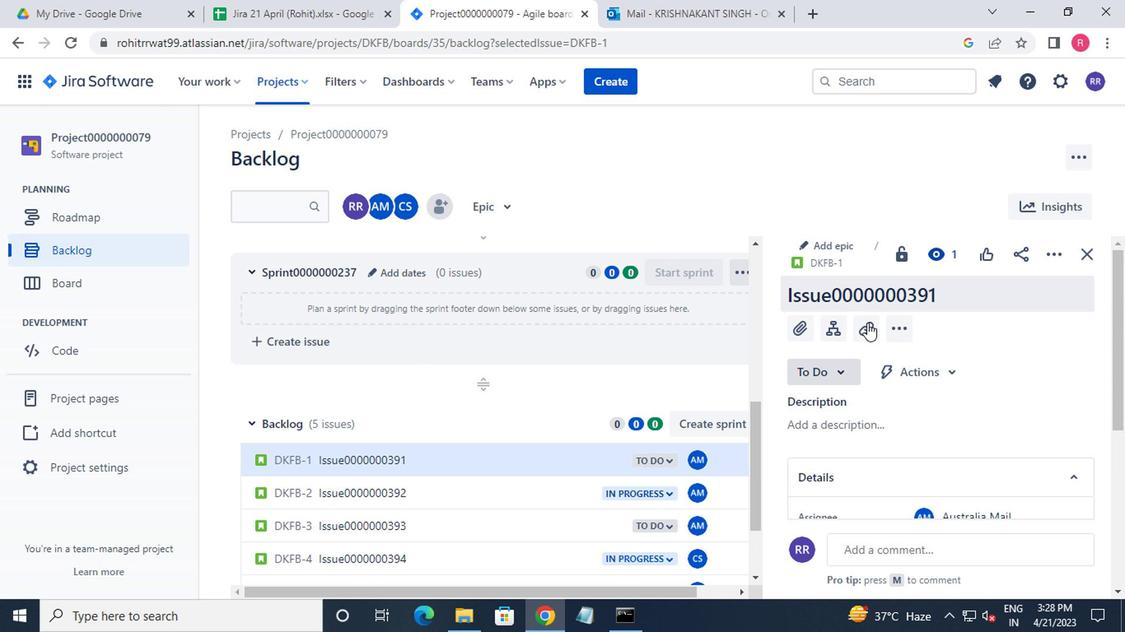 
Action: Mouse pressed left at (841, 335)
Screenshot: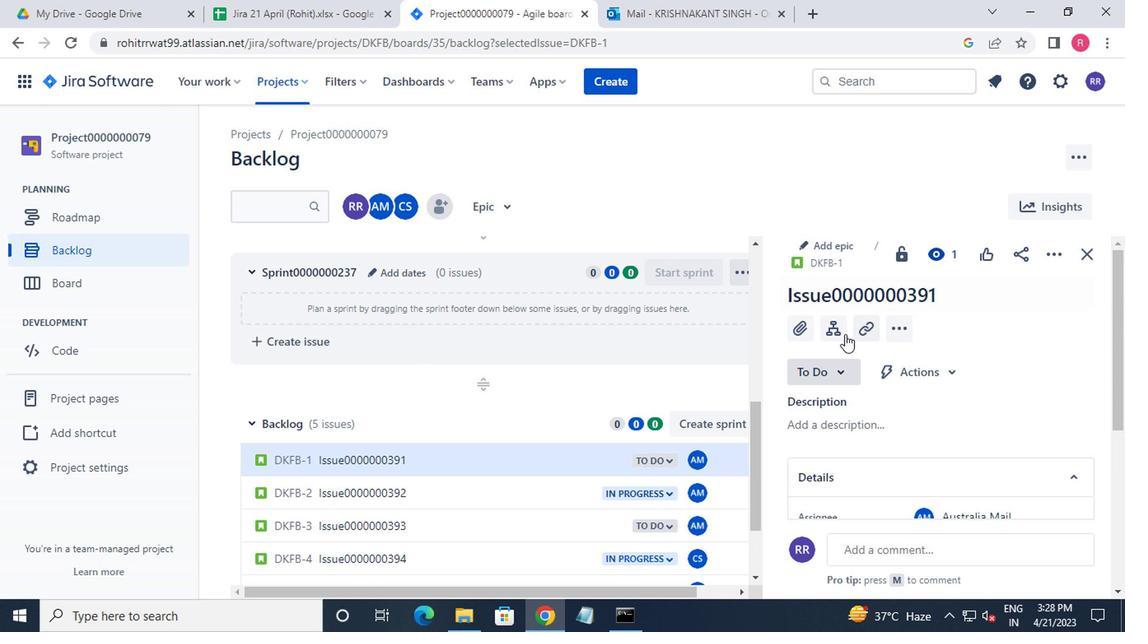 
Action: Mouse moved to (838, 356)
Screenshot: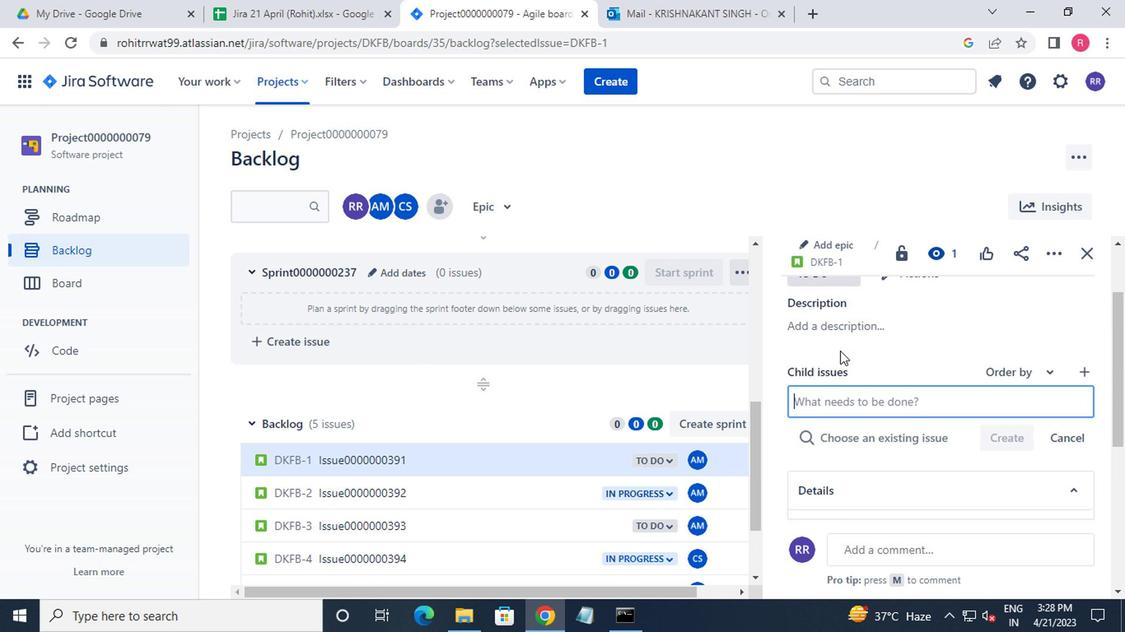 
Action: Key pressed <Key.shift>CHILD<Key.shift_r>ISSUE0000000391<Key.enter>
Screenshot: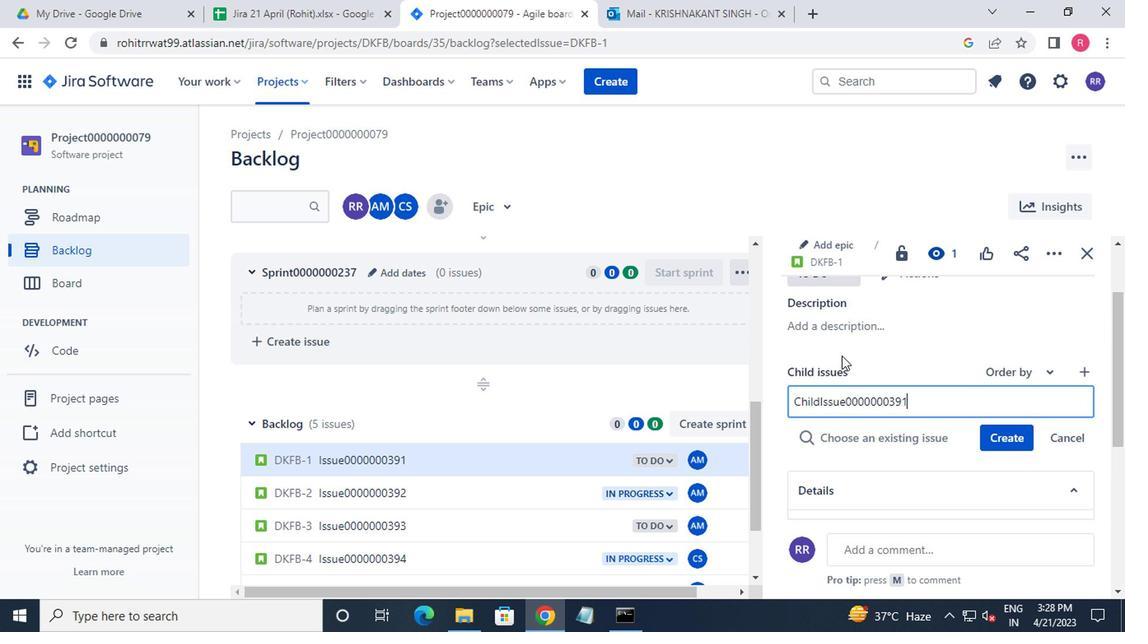 
